 Task: Find the driving distance from Las Vegas to Grand Canyon National Park.
Action: Mouse moved to (256, 77)
Screenshot: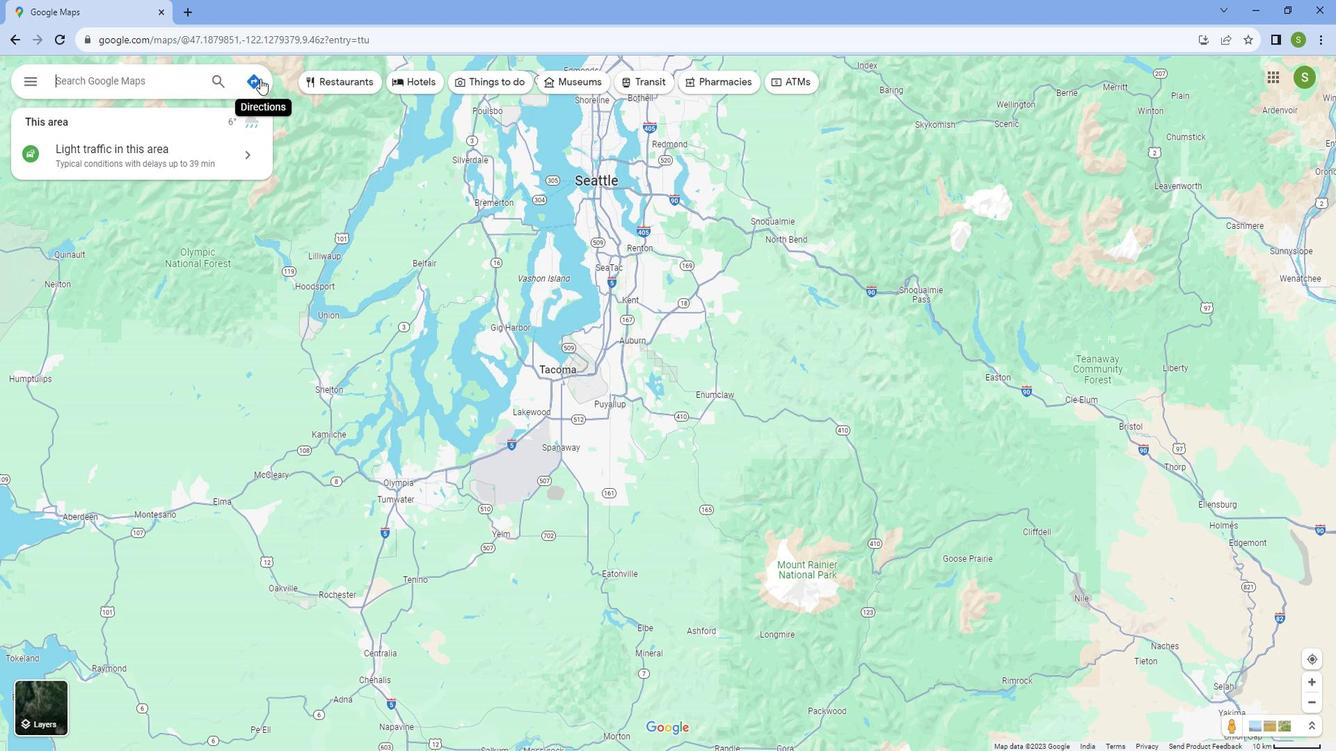 
Action: Mouse pressed left at (256, 77)
Screenshot: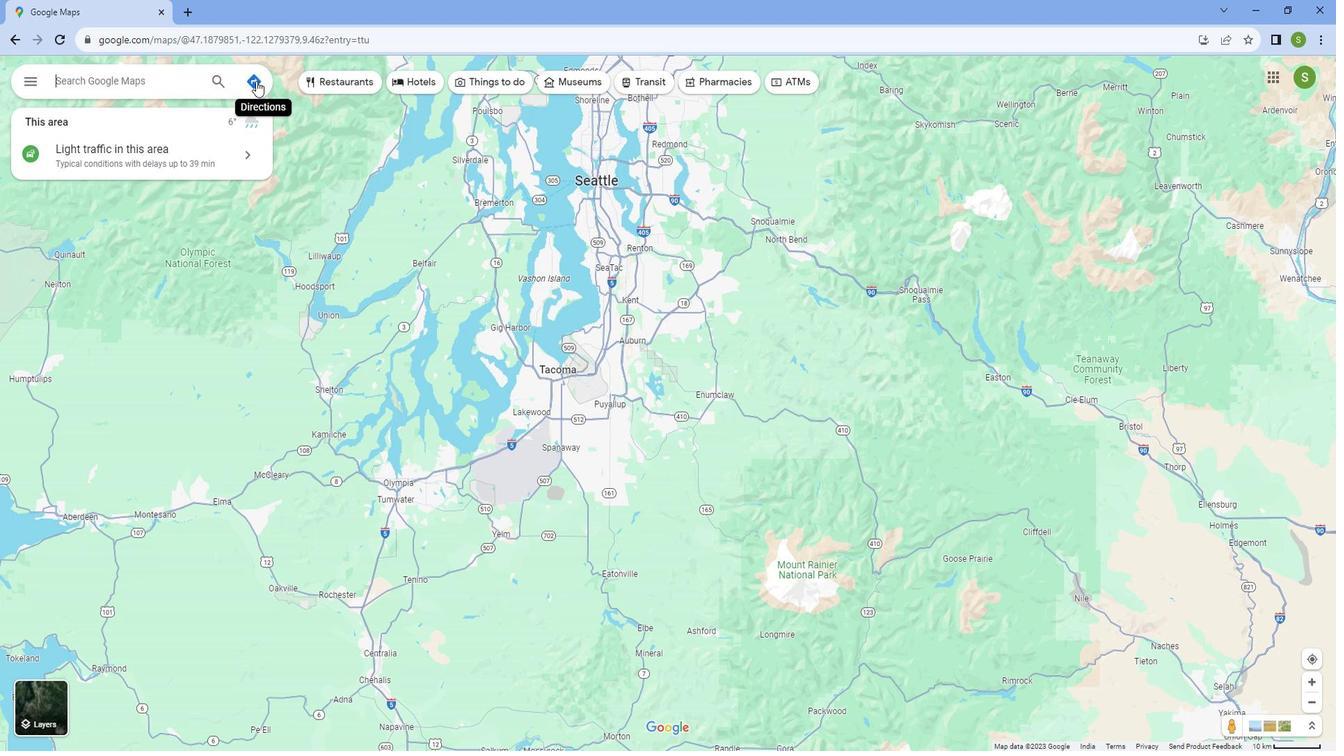 
Action: Mouse moved to (159, 117)
Screenshot: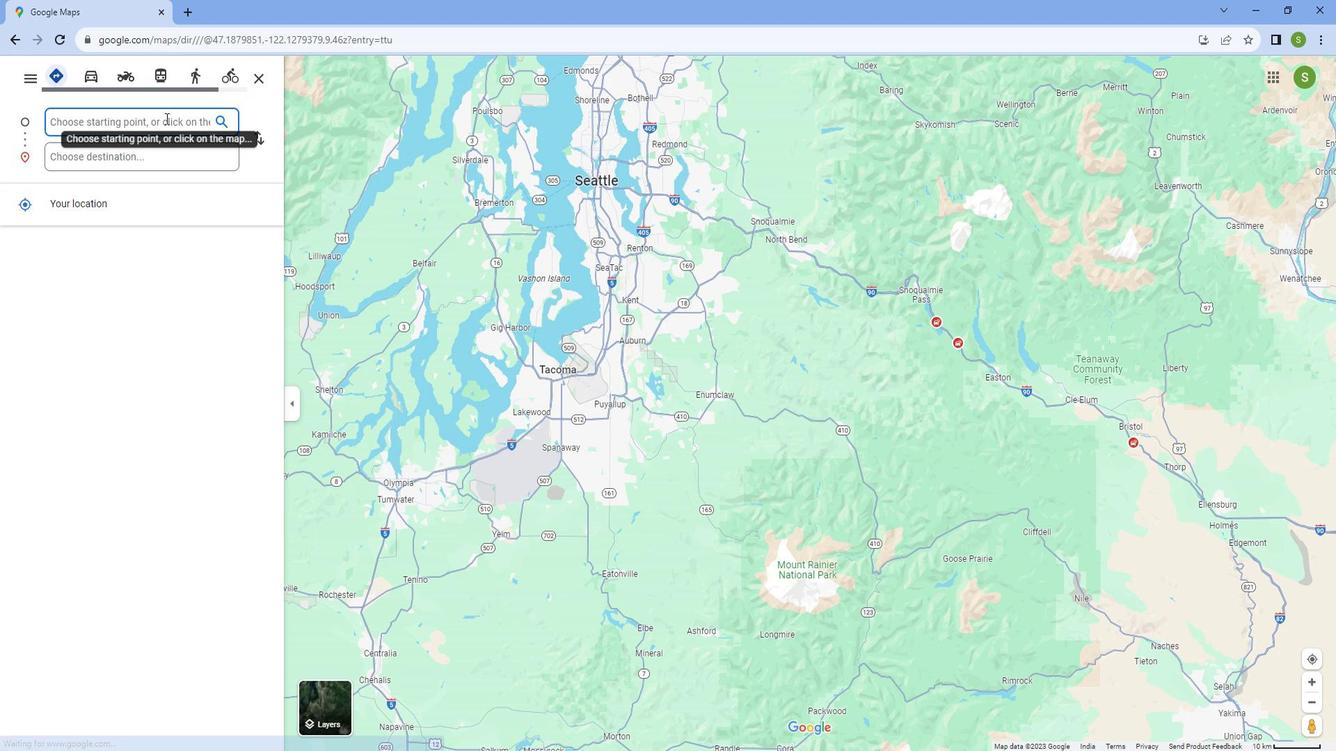 
Action: Mouse pressed left at (159, 117)
Screenshot: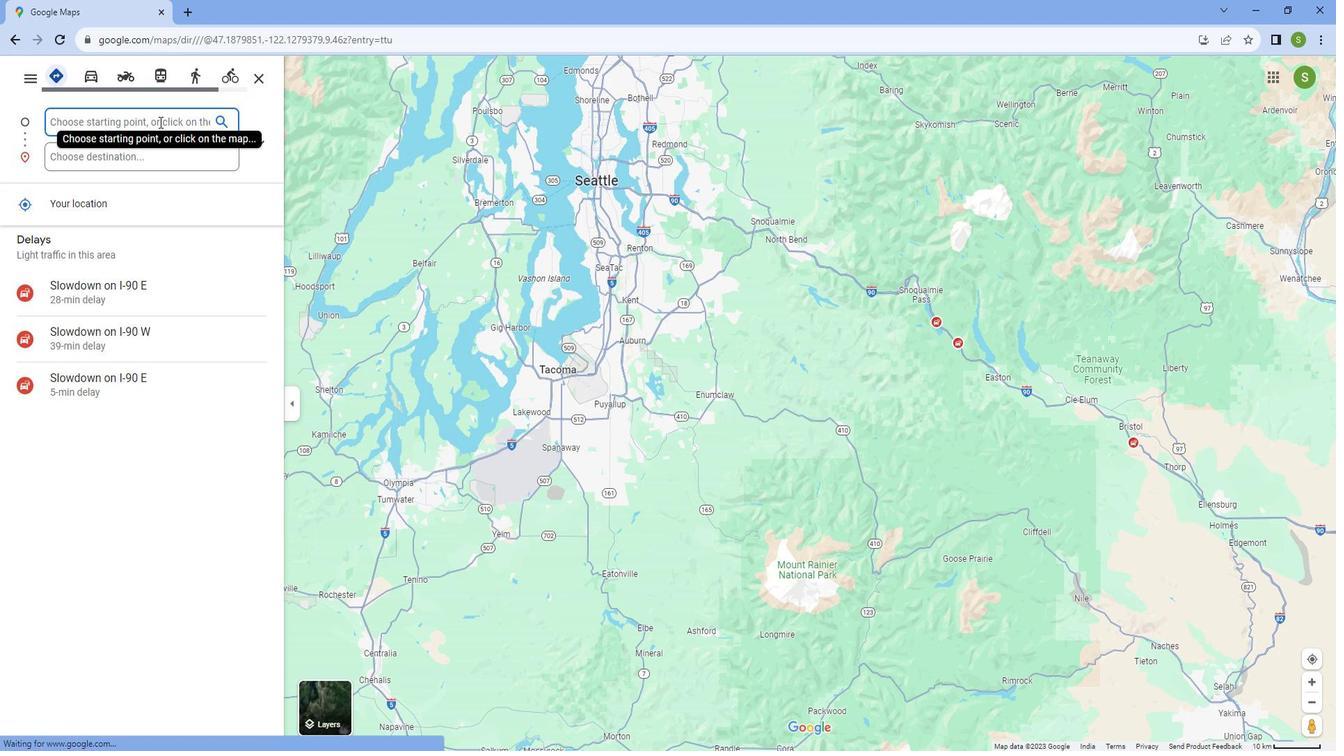 
Action: Mouse moved to (157, 117)
Screenshot: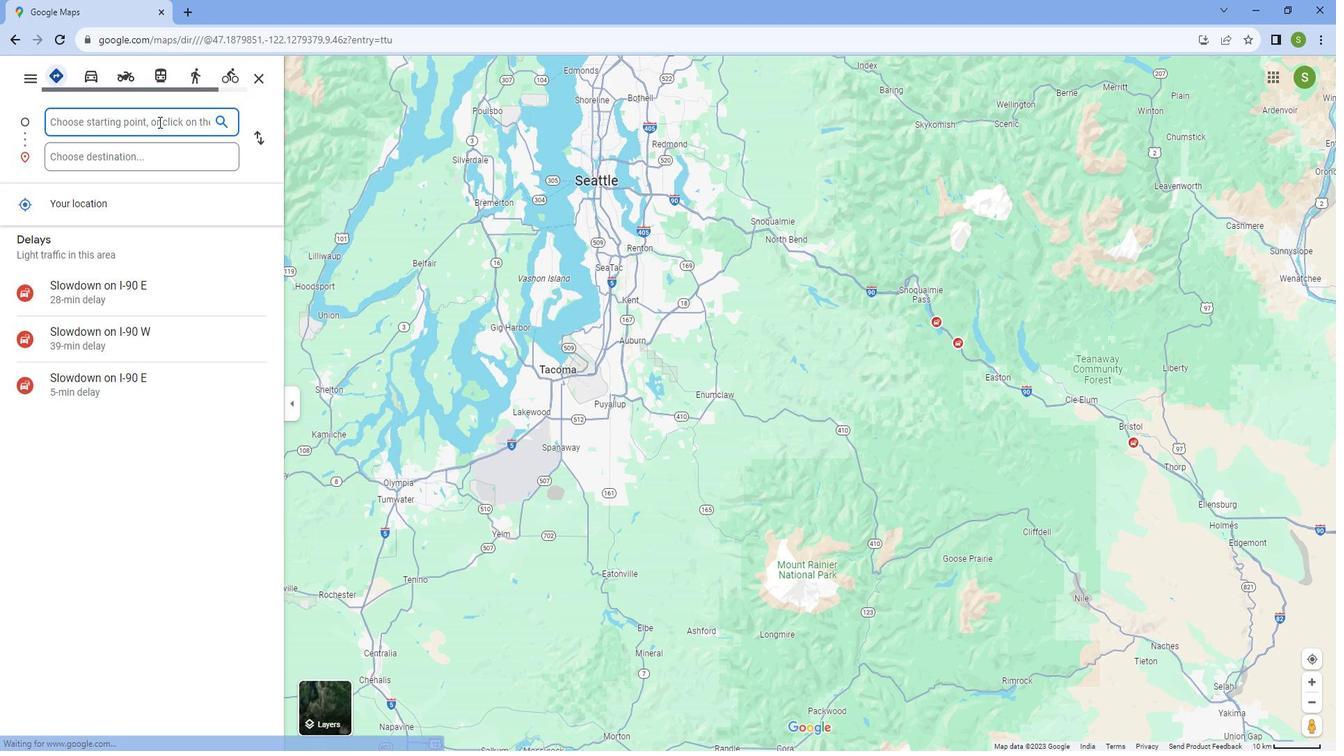 
Action: Key pressed <Key.caps_lock>L<Key.caps_lock>as<Key.space><Key.caps_lock>V<Key.caps_lock>egas
Screenshot: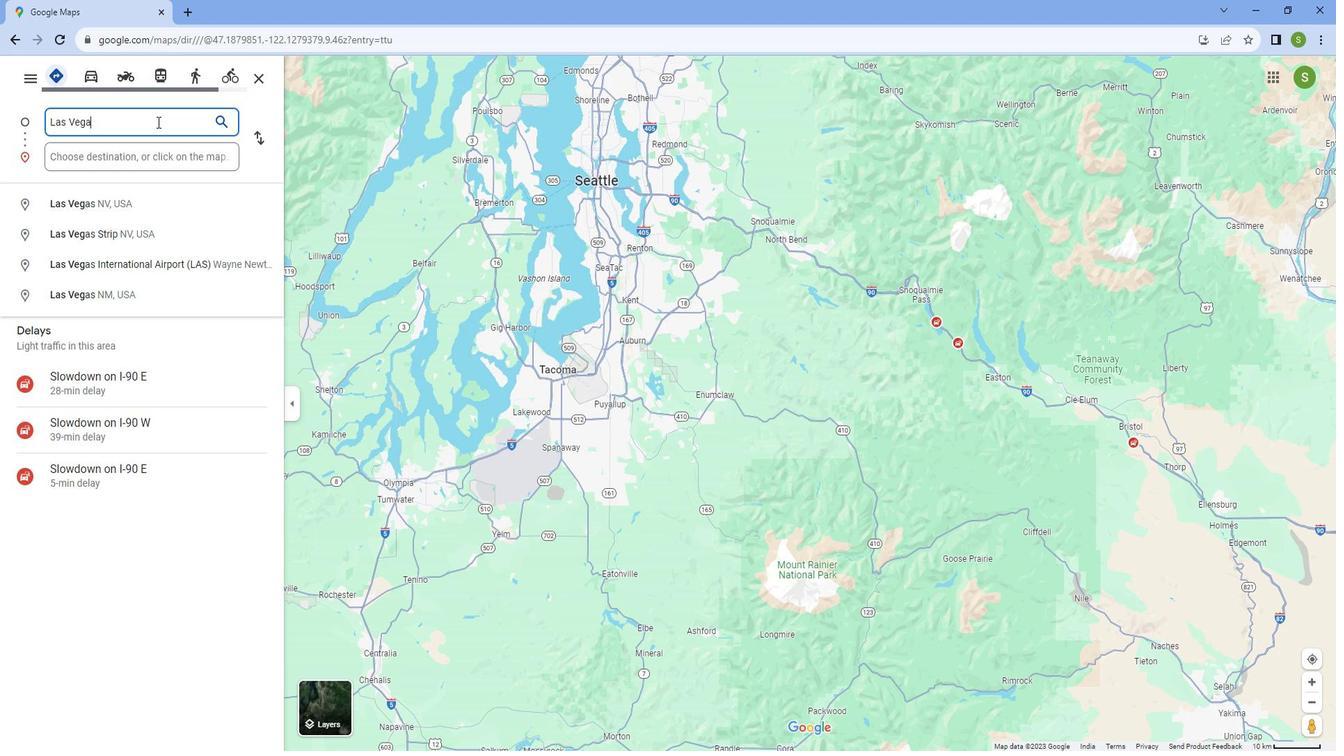 
Action: Mouse moved to (124, 191)
Screenshot: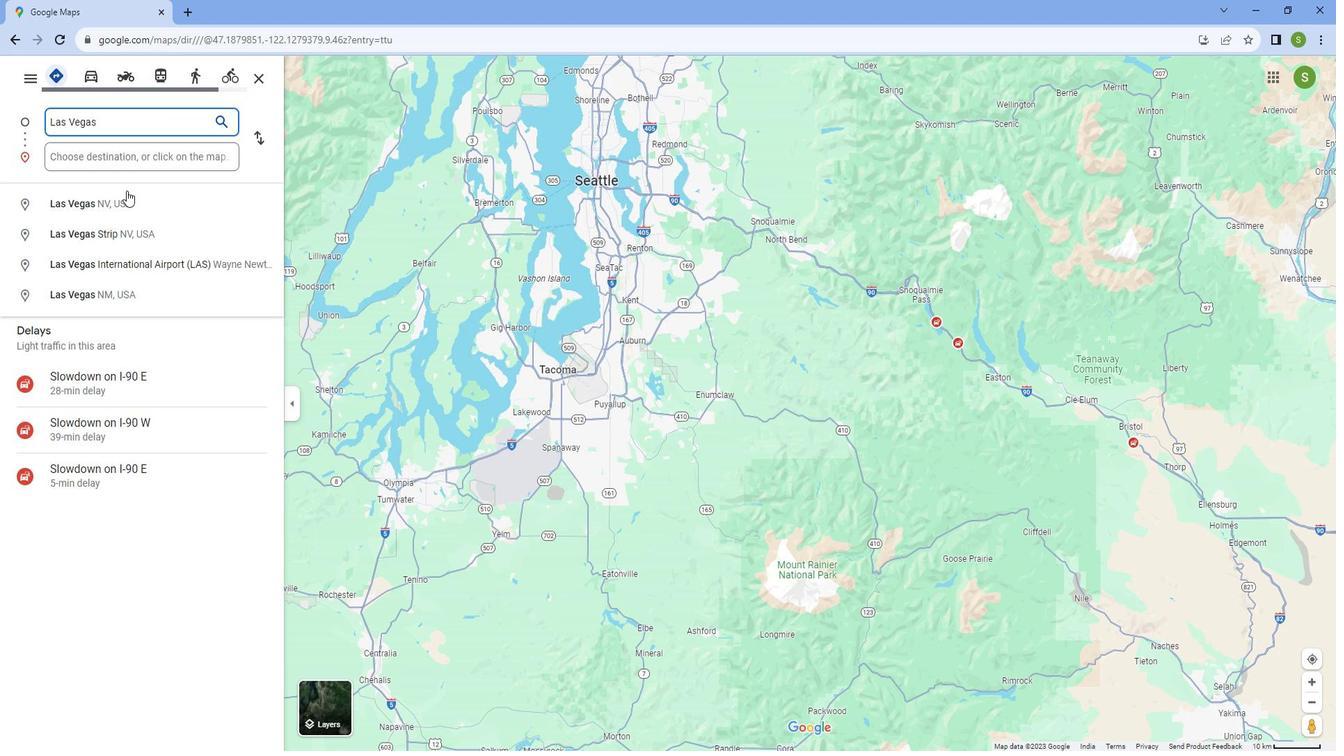 
Action: Mouse pressed left at (124, 191)
Screenshot: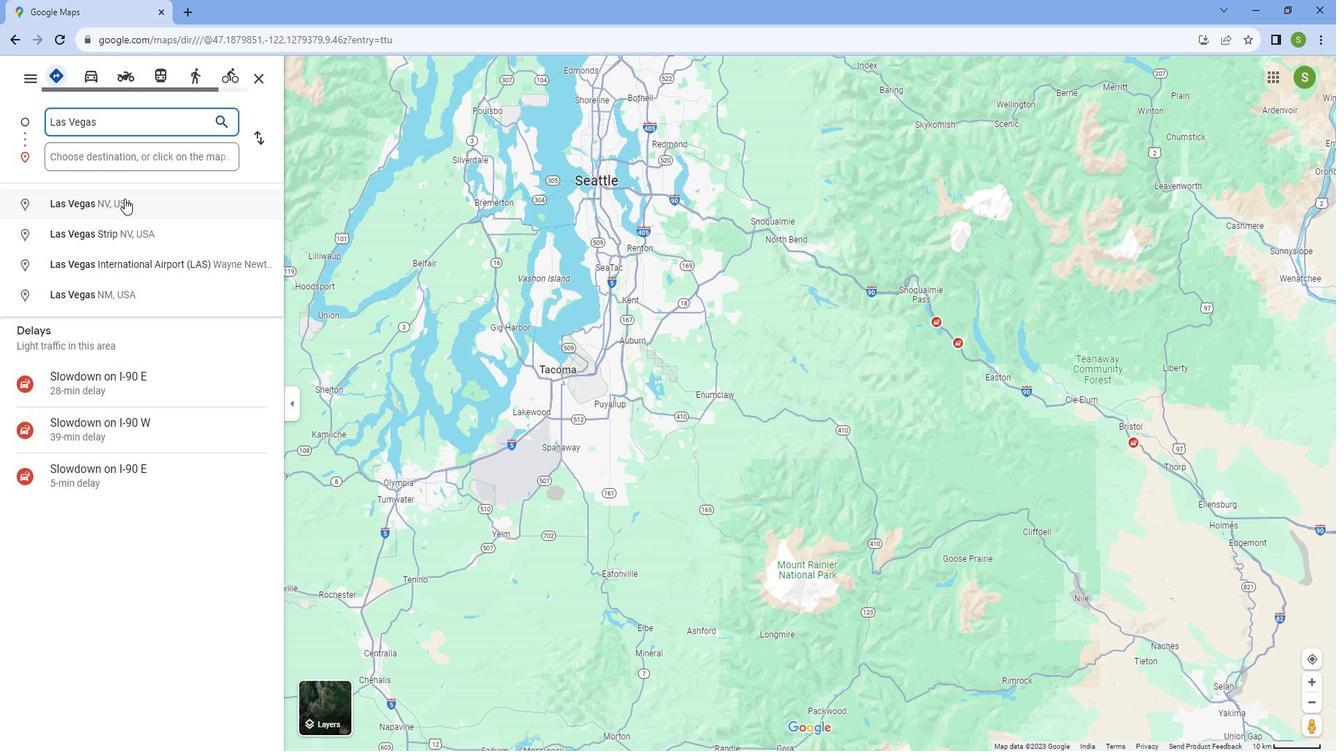 
Action: Mouse moved to (162, 148)
Screenshot: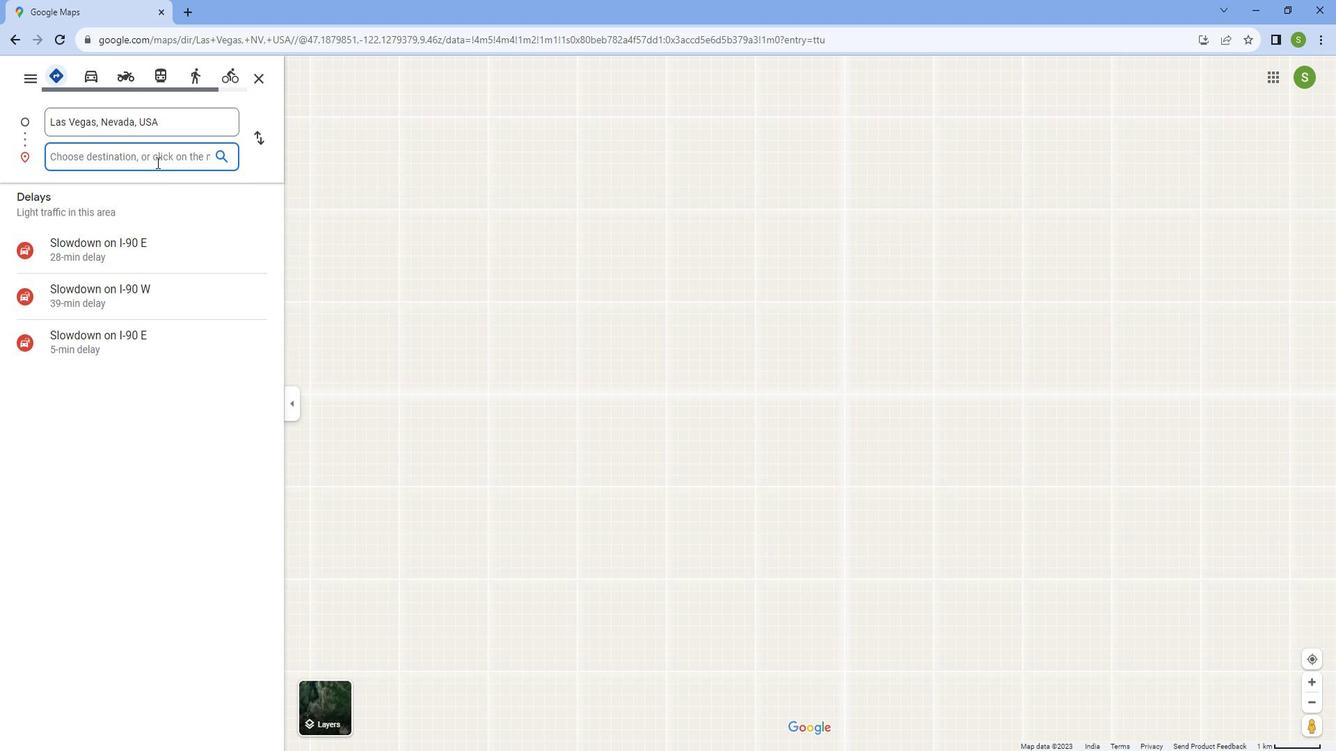 
Action: Mouse pressed left at (162, 148)
Screenshot: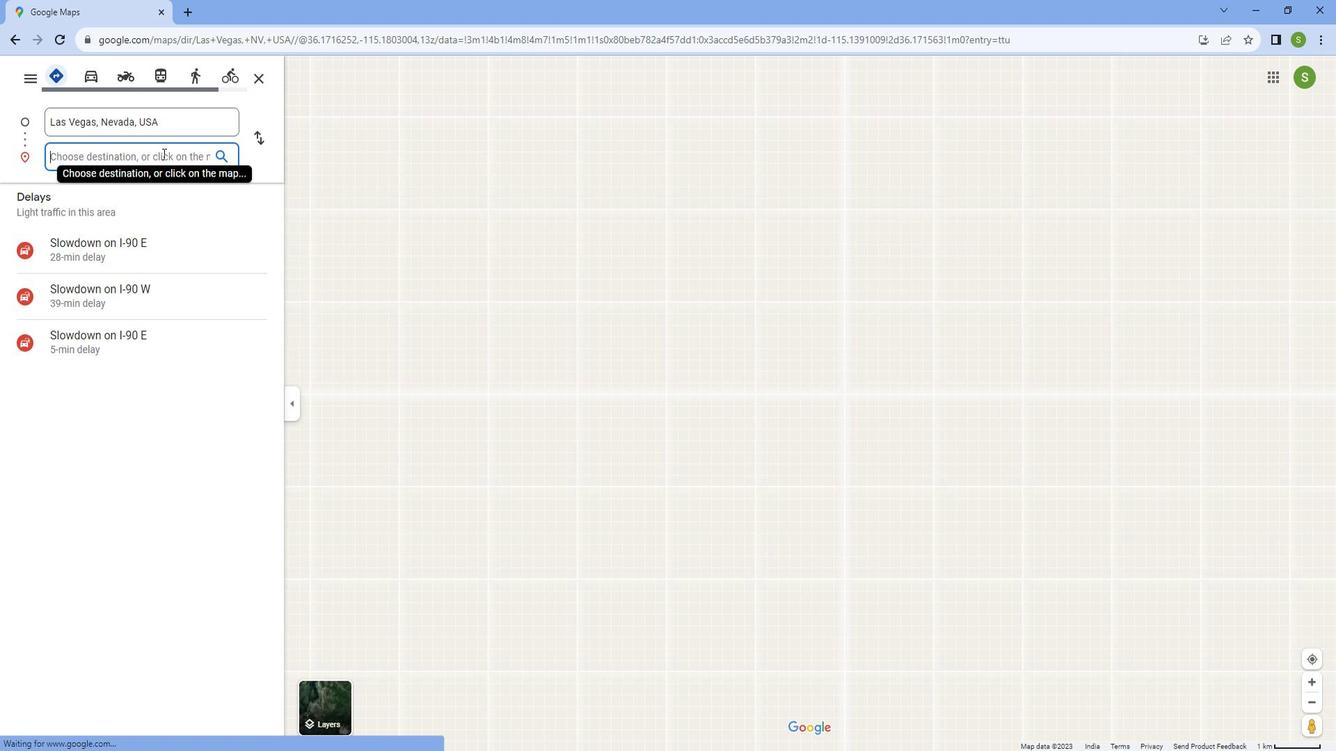 
Action: Key pressed <Key.caps_lock>G<Key.caps_lock>rand<Key.space><Key.caps_lock>C<Key.caps_lock>anyon<Key.space><Key.caps_lock>N<Key.caps_lock>ational<Key.space><Key.caps_lock>P<Key.caps_lock>ark
Screenshot: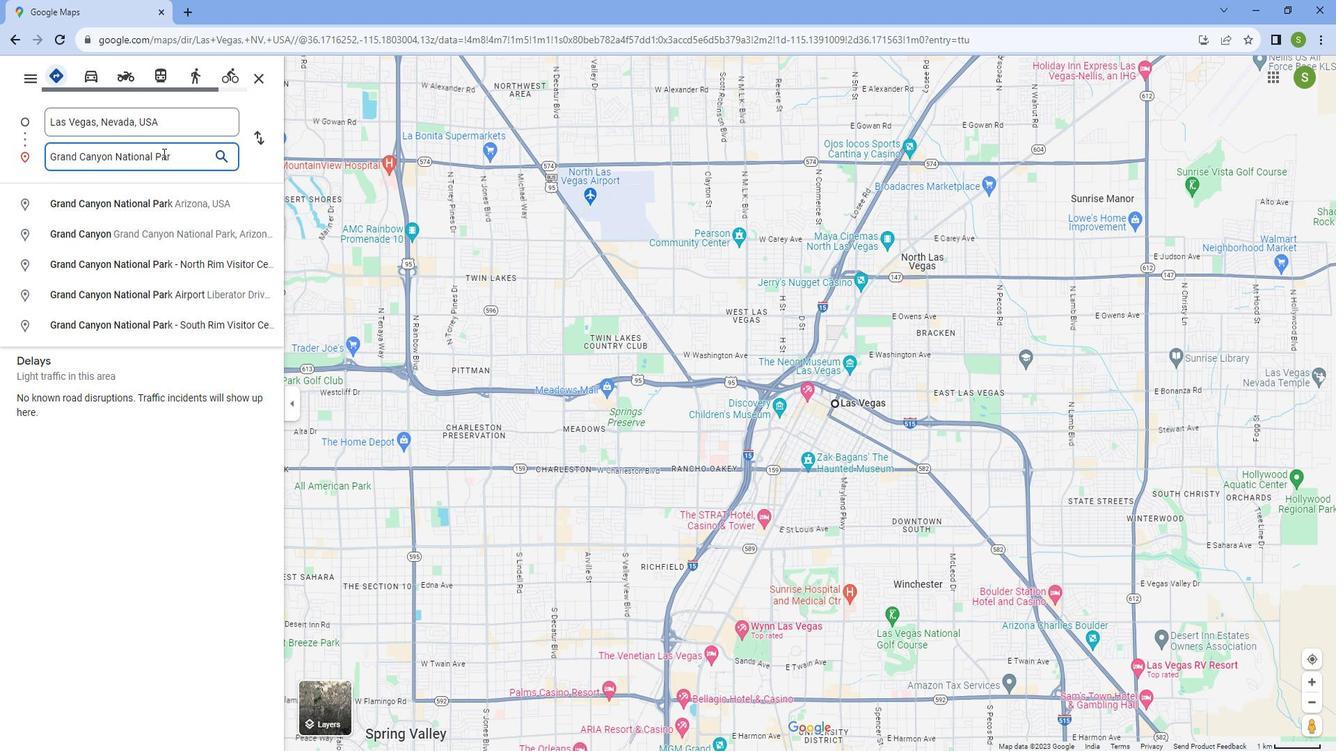 
Action: Mouse moved to (213, 196)
Screenshot: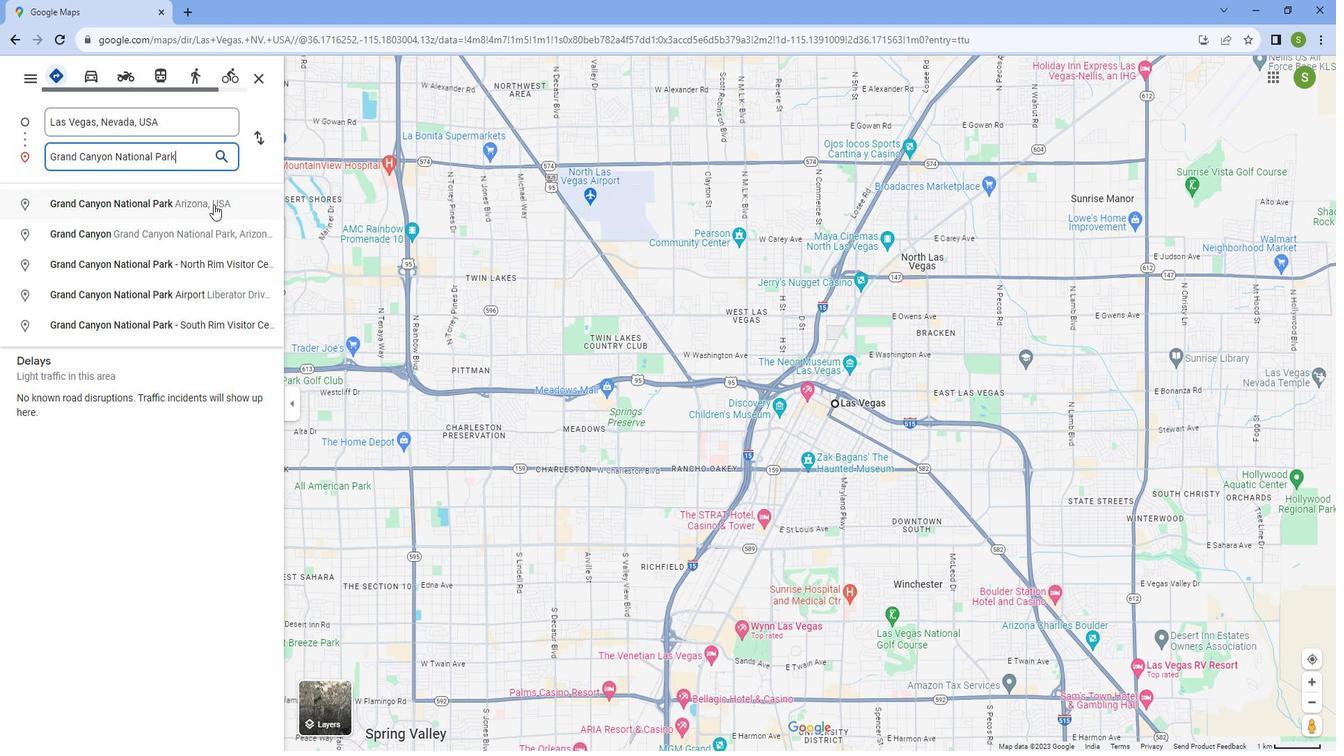 
Action: Mouse pressed left at (213, 196)
Screenshot: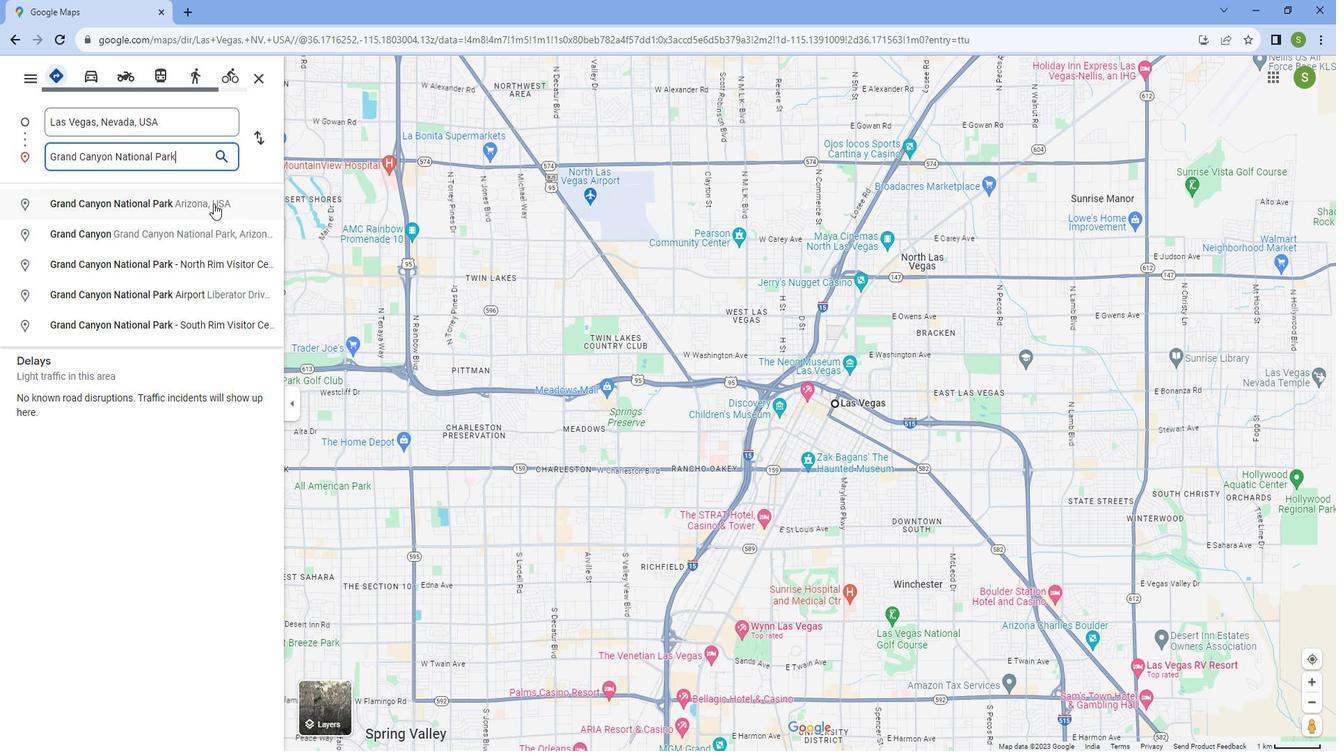 
Action: Mouse moved to (134, 261)
Screenshot: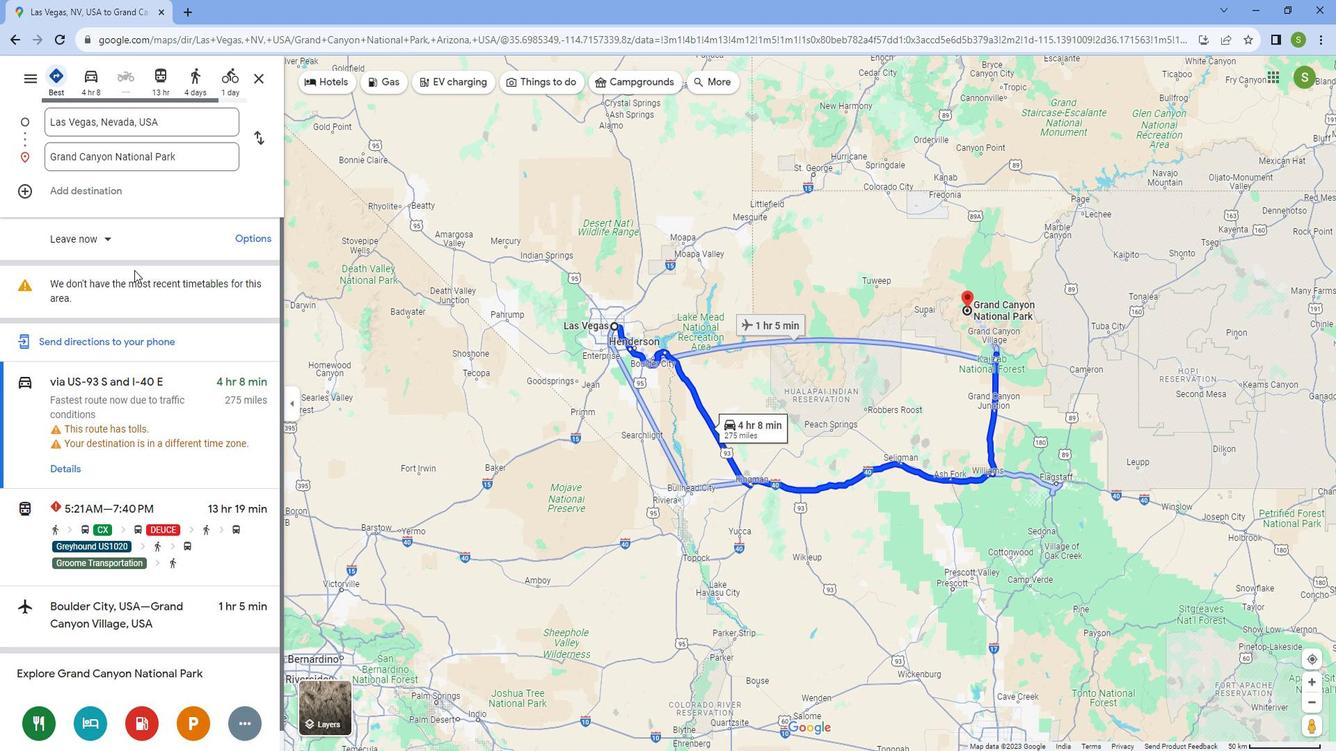 
Action: Mouse scrolled (134, 261) with delta (0, 0)
Screenshot: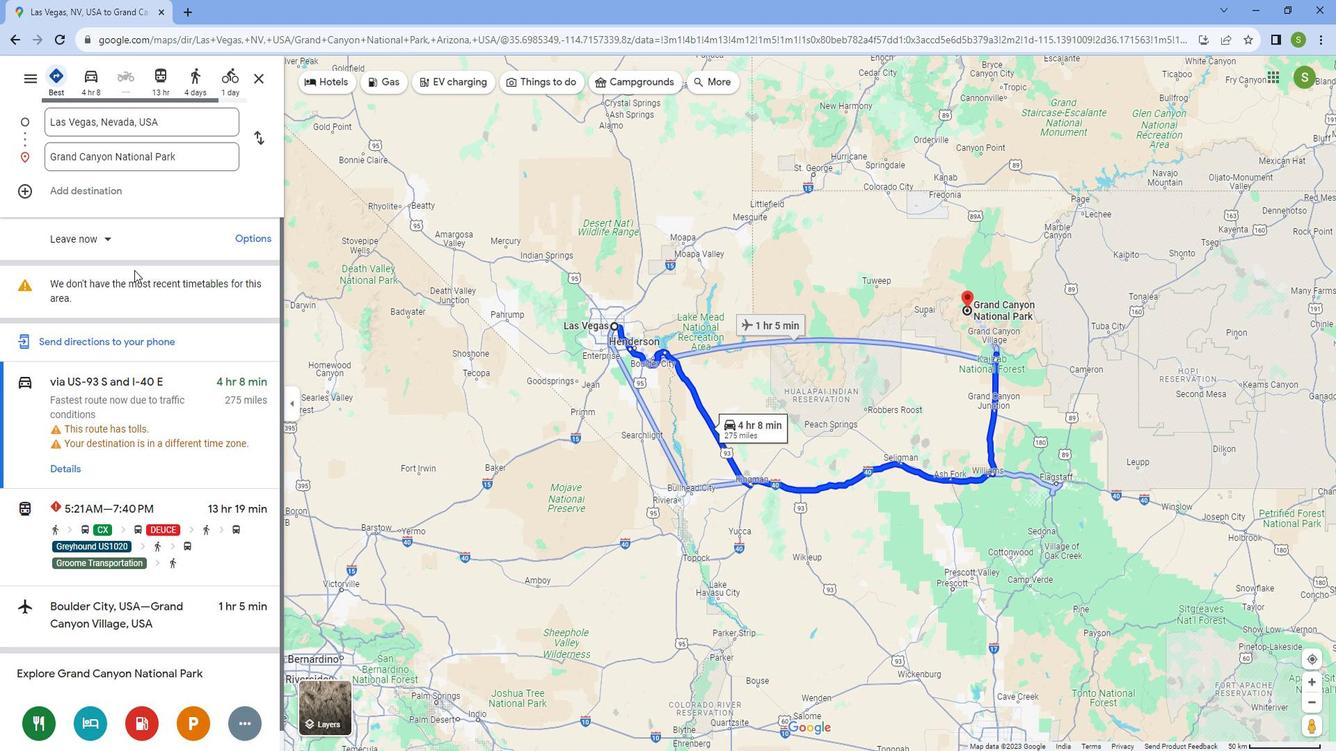 
Action: Mouse moved to (132, 270)
Screenshot: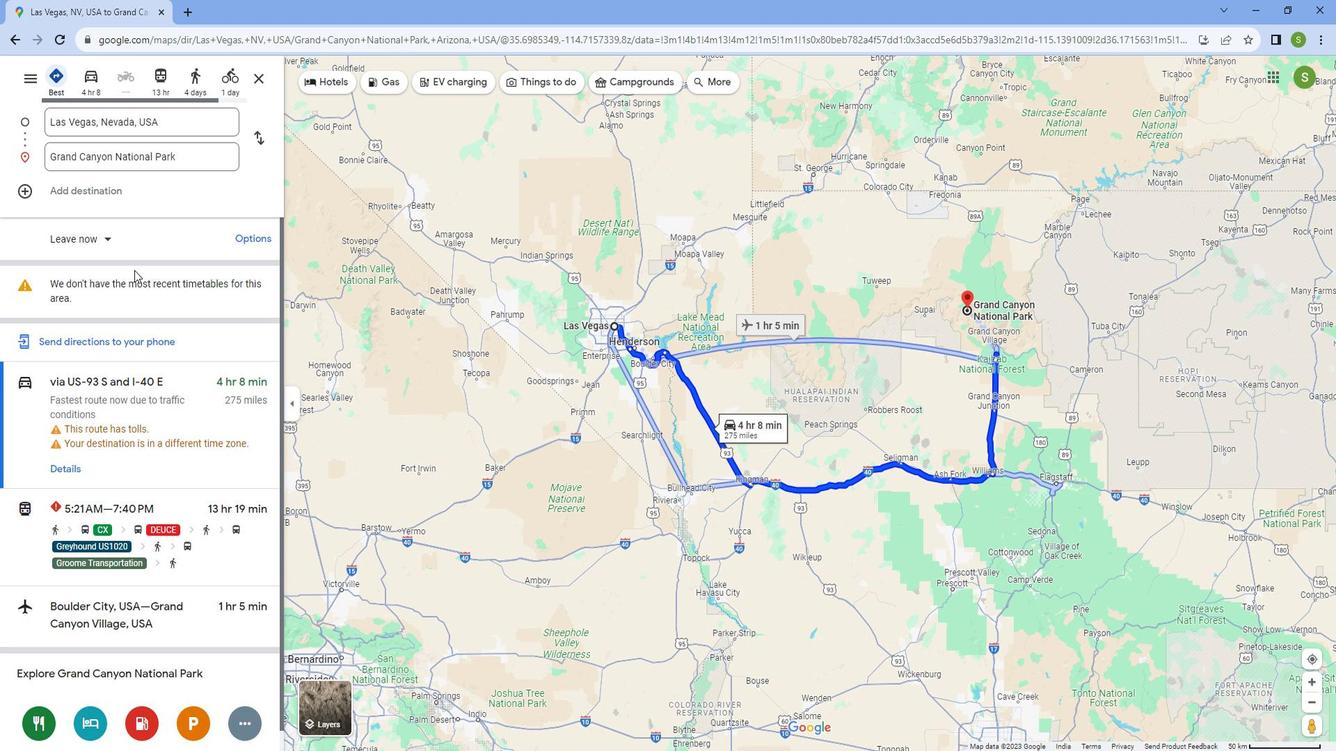 
Action: Mouse scrolled (132, 269) with delta (0, 0)
Screenshot: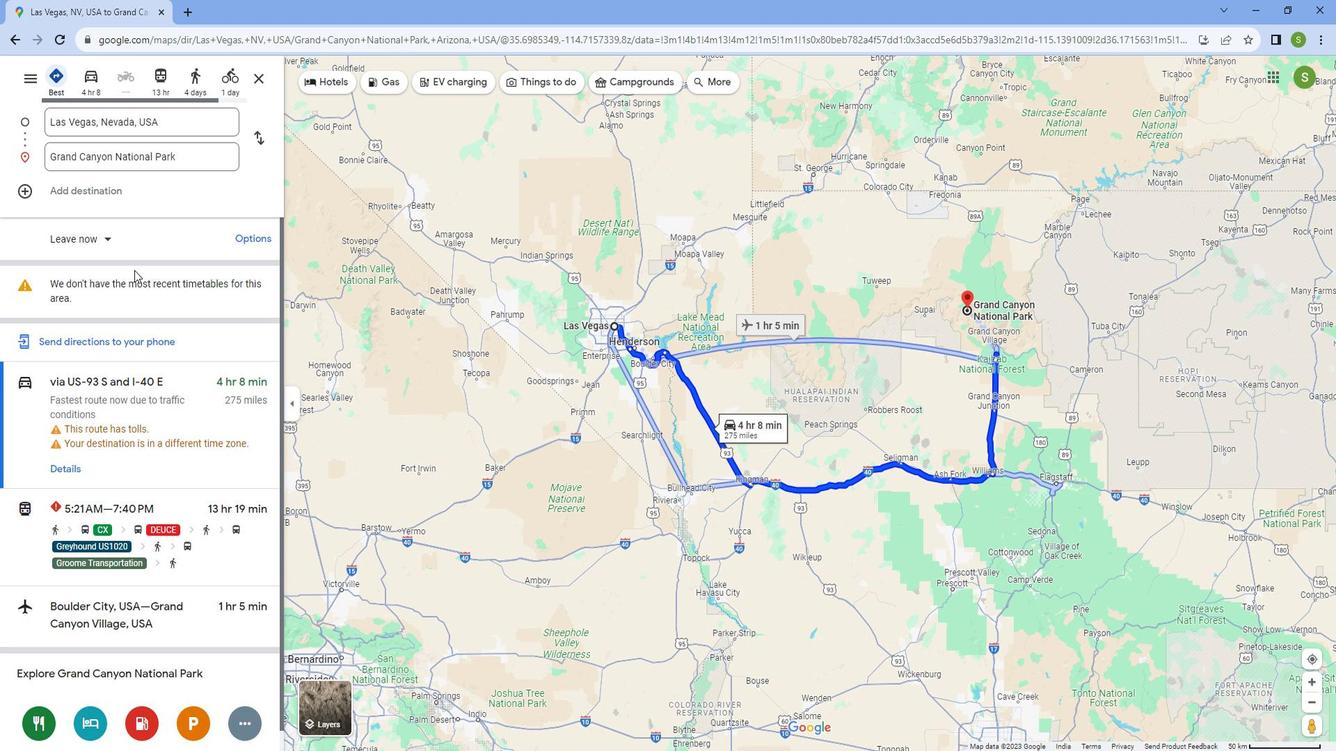 
Action: Mouse moved to (87, 361)
Screenshot: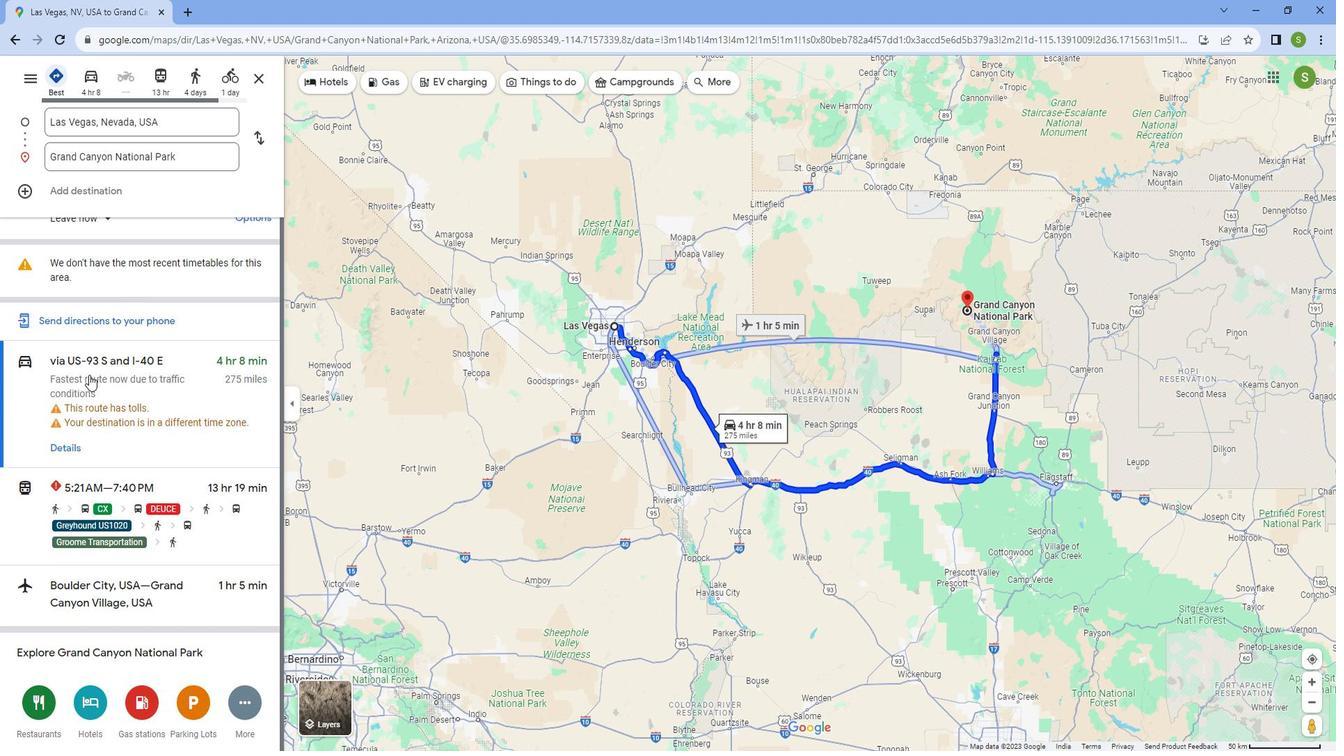 
Action: Mouse scrolled (87, 362) with delta (0, 0)
Screenshot: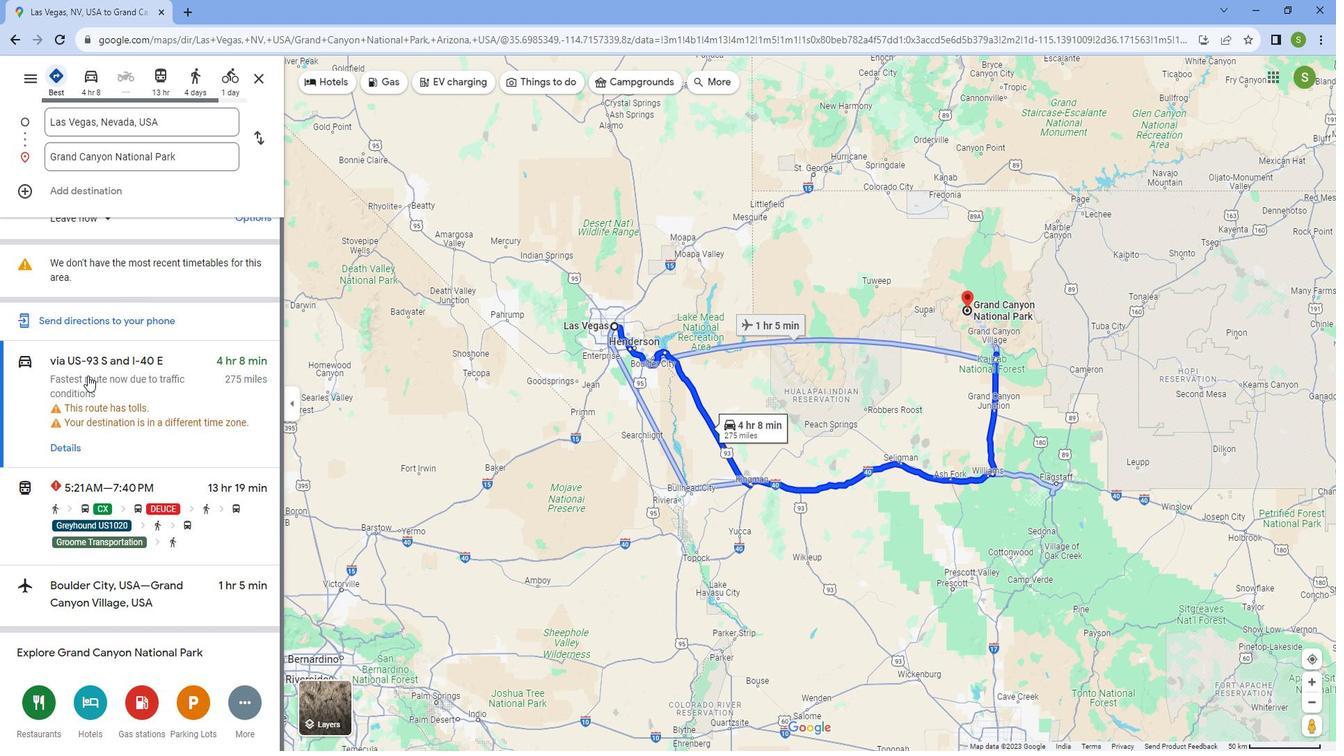 
Action: Mouse scrolled (87, 362) with delta (0, 0)
Screenshot: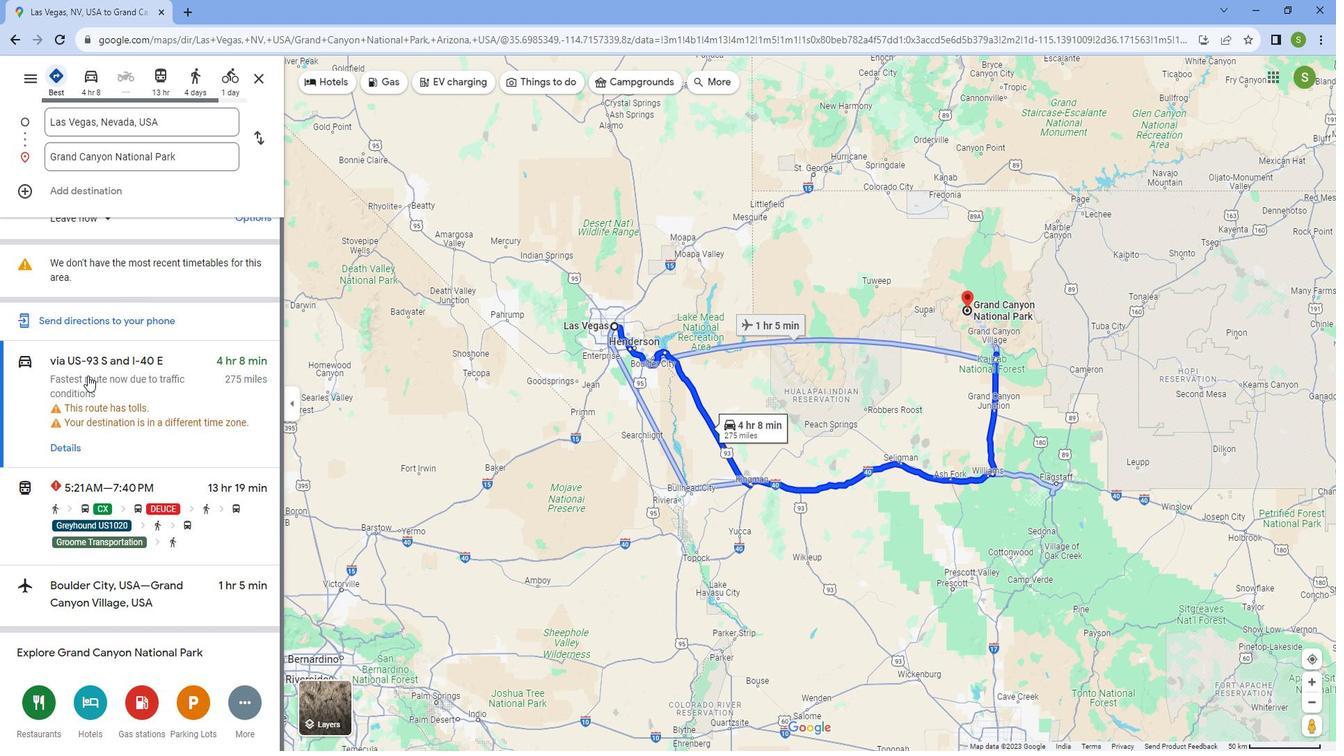 
Action: Mouse moved to (97, 97)
Screenshot: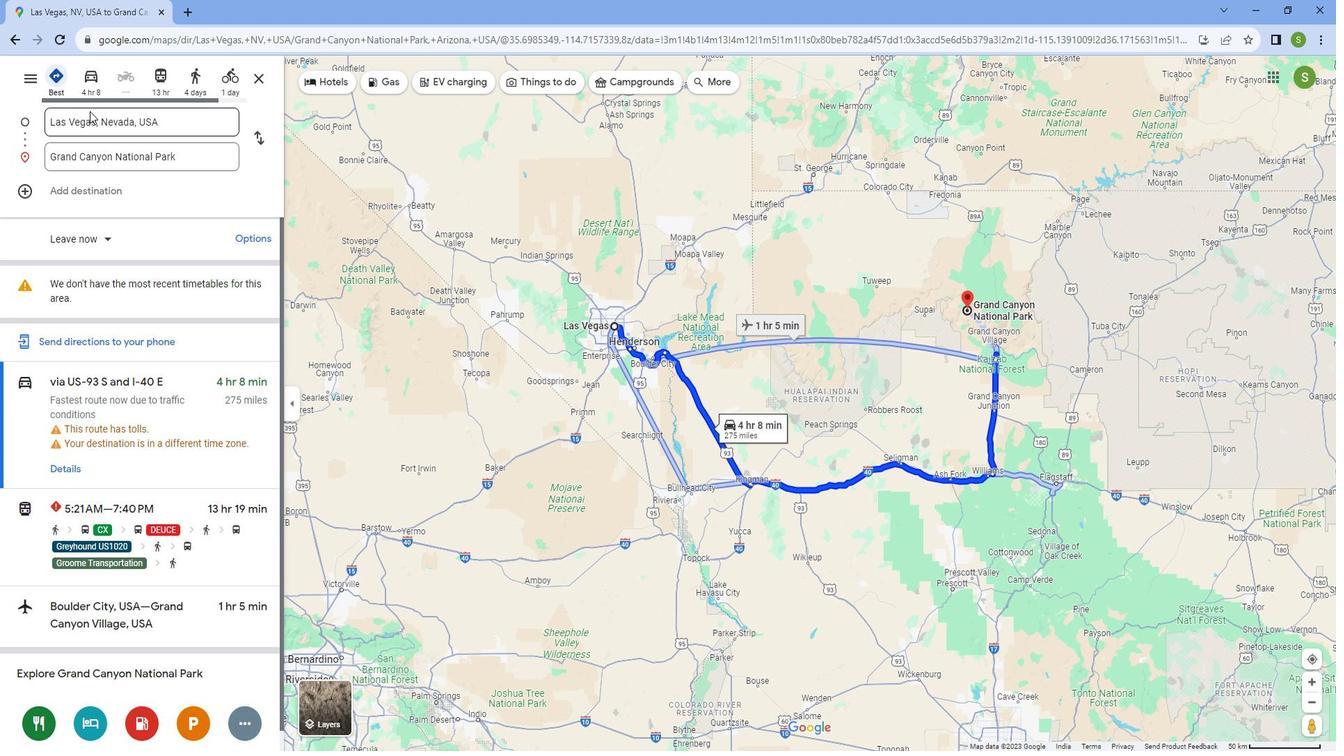 
Action: Mouse pressed left at (97, 97)
Screenshot: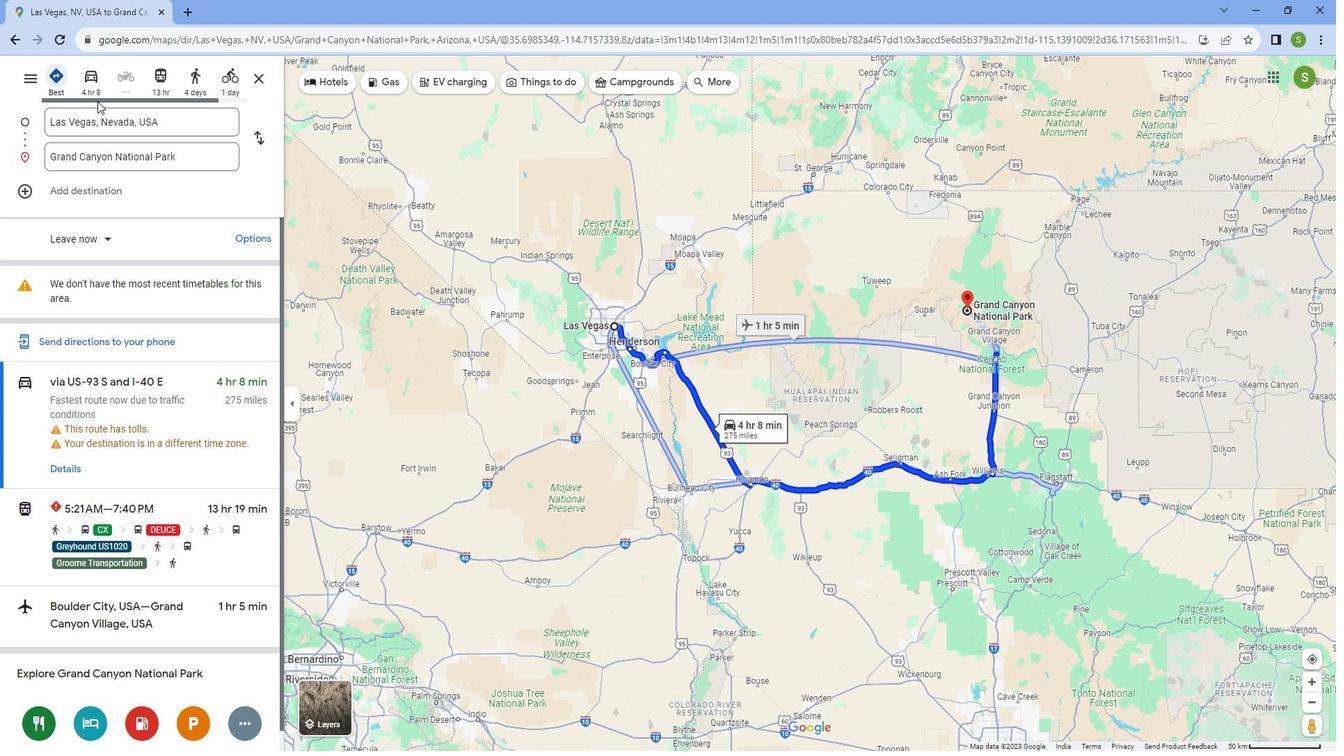 
Action: Mouse moved to (98, 90)
Screenshot: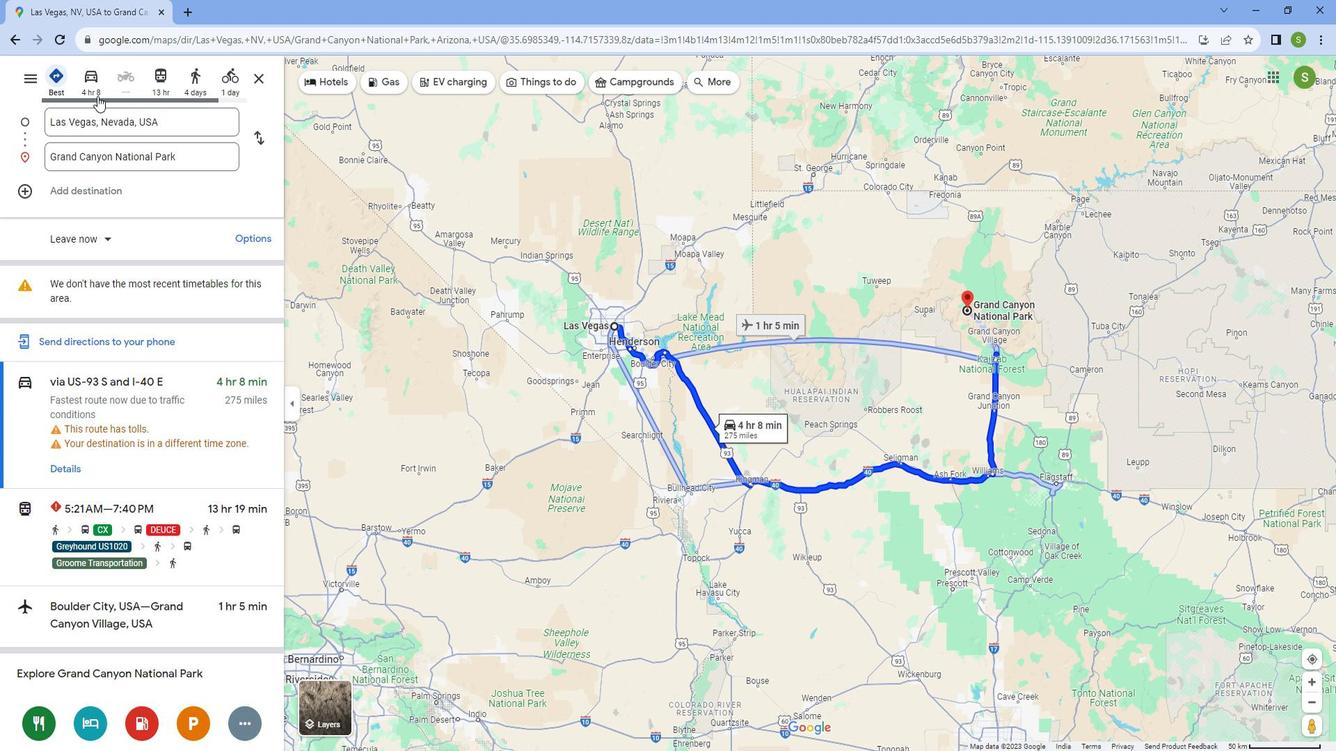 
Action: Mouse pressed left at (98, 90)
Screenshot: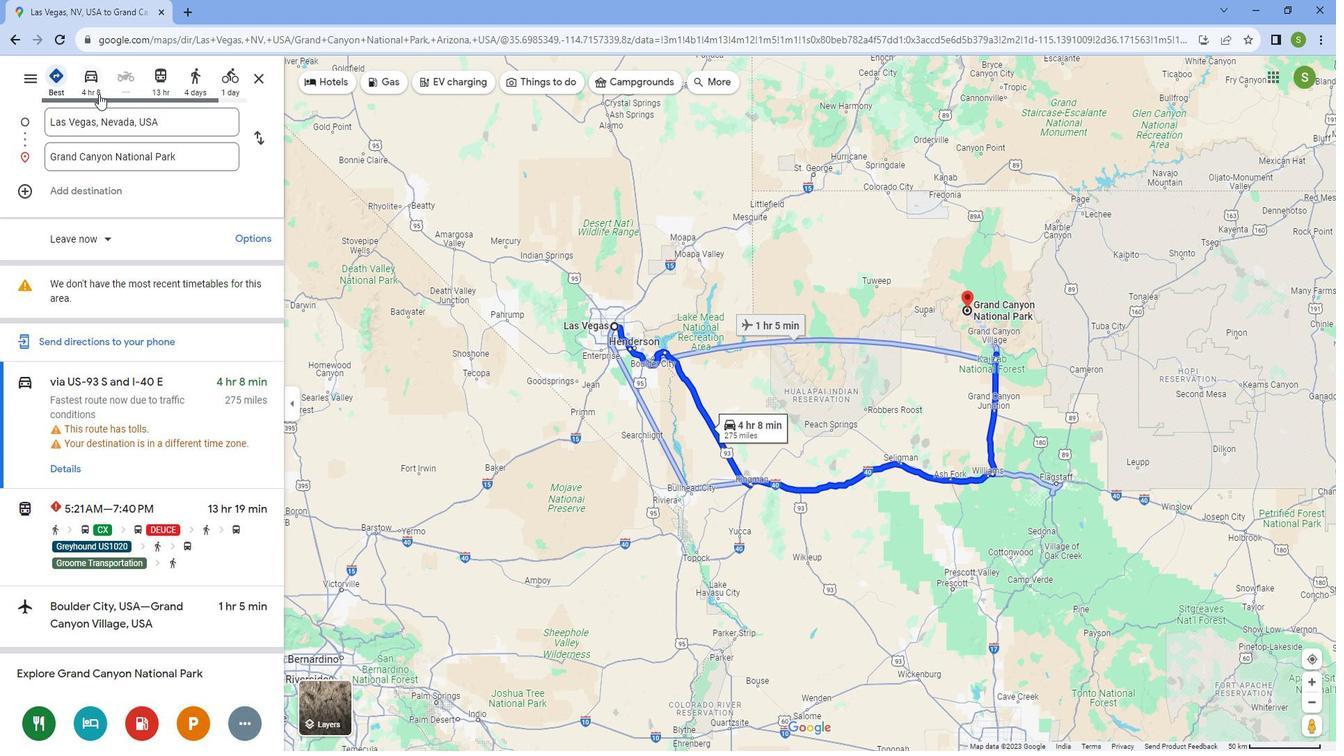 
Action: Mouse moved to (75, 404)
Screenshot: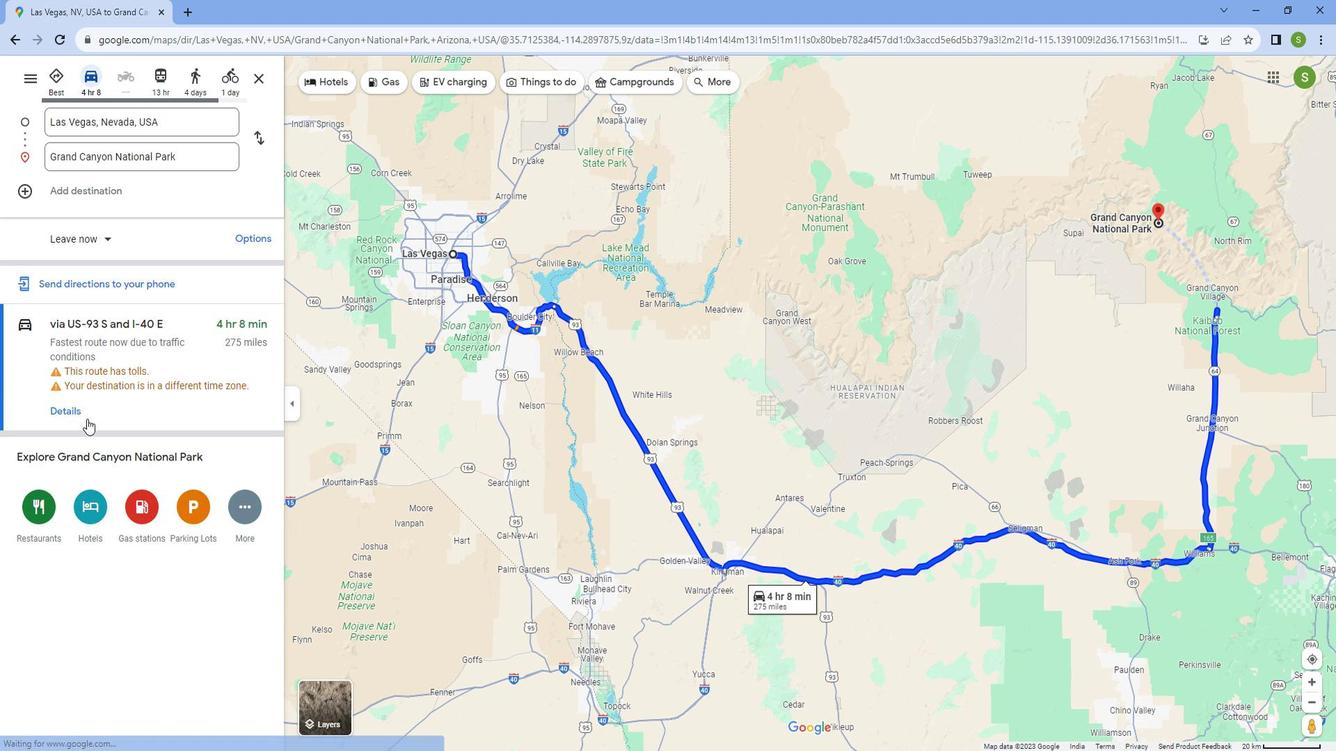 
Action: Mouse pressed left at (75, 404)
Screenshot: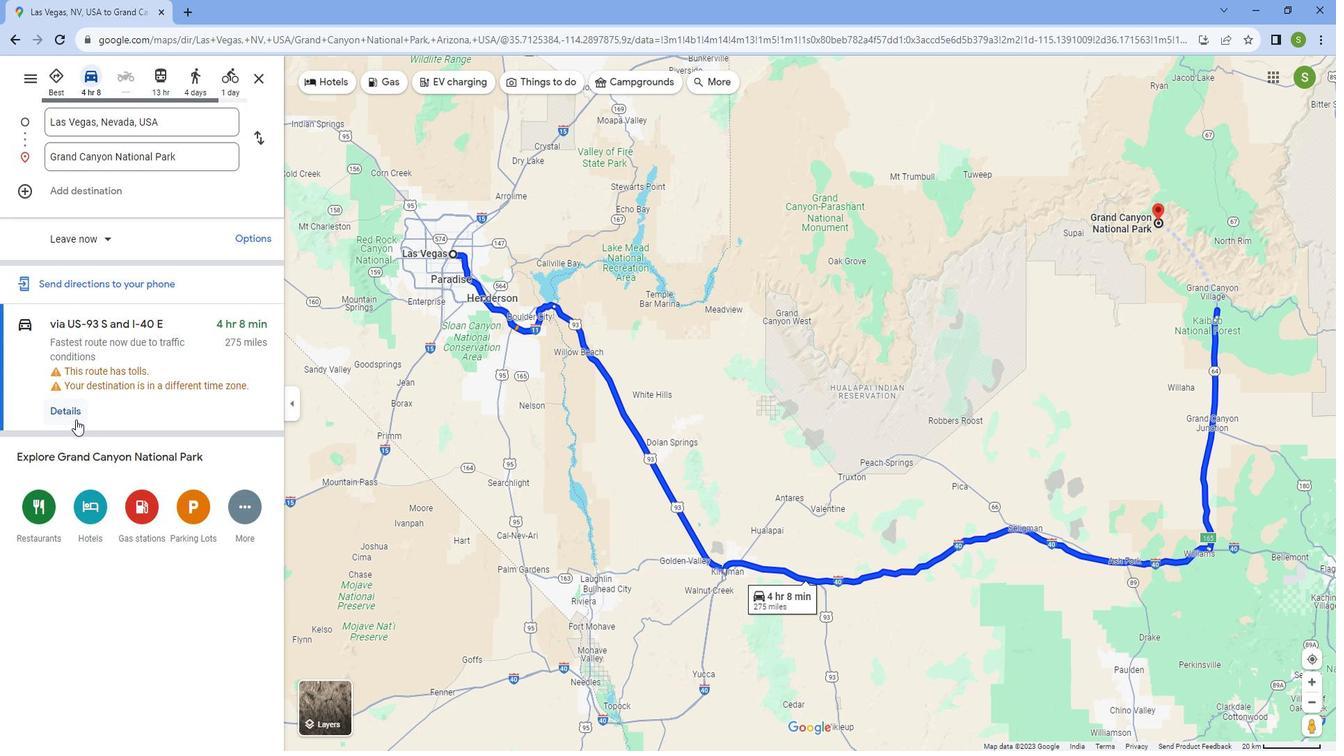 
Action: Mouse moved to (803, 384)
Screenshot: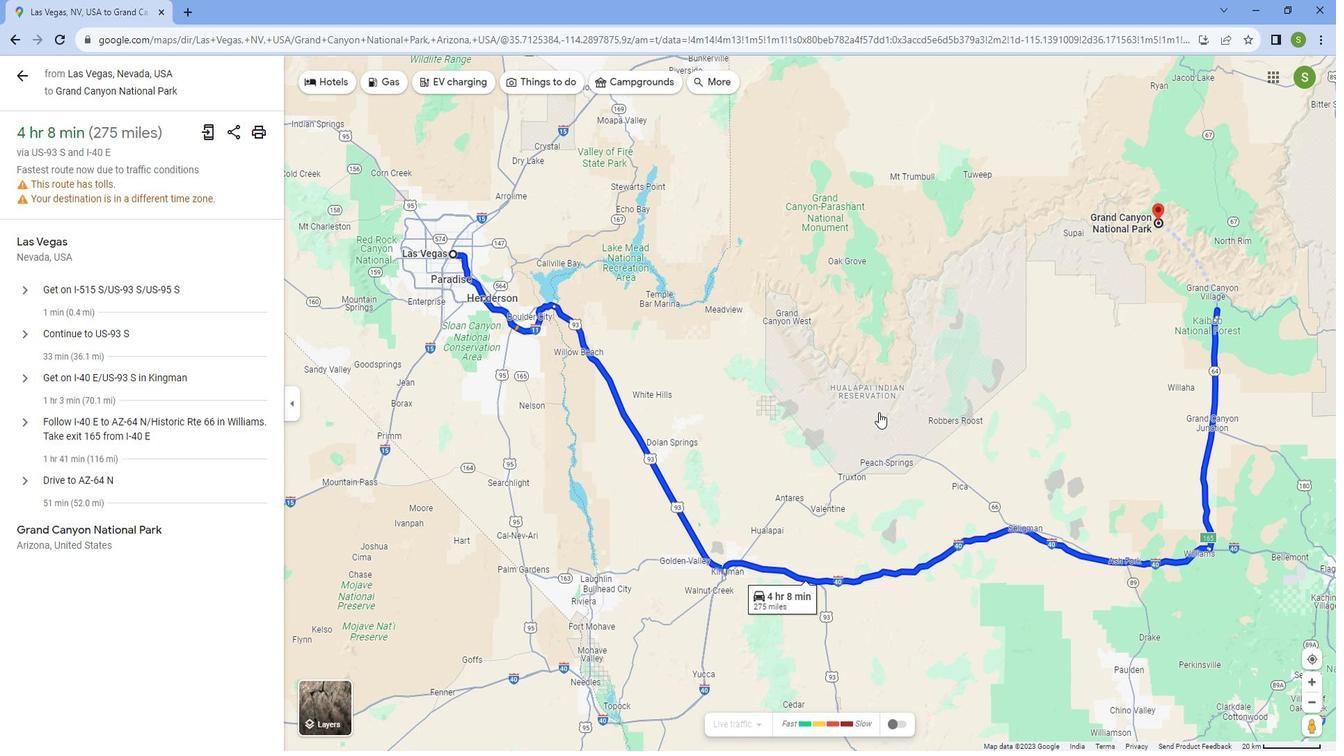 
Action: Mouse scrolled (803, 384) with delta (0, 0)
Screenshot: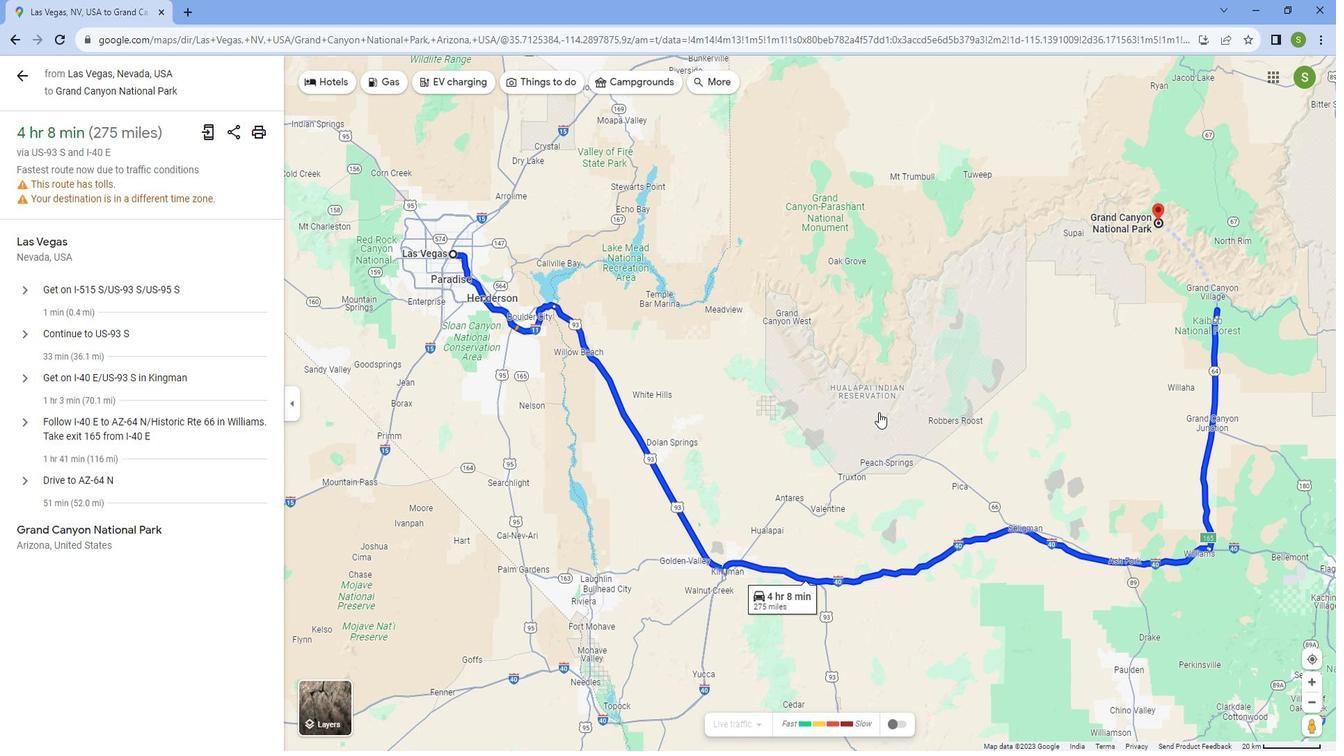 
Action: Mouse moved to (802, 384)
Screenshot: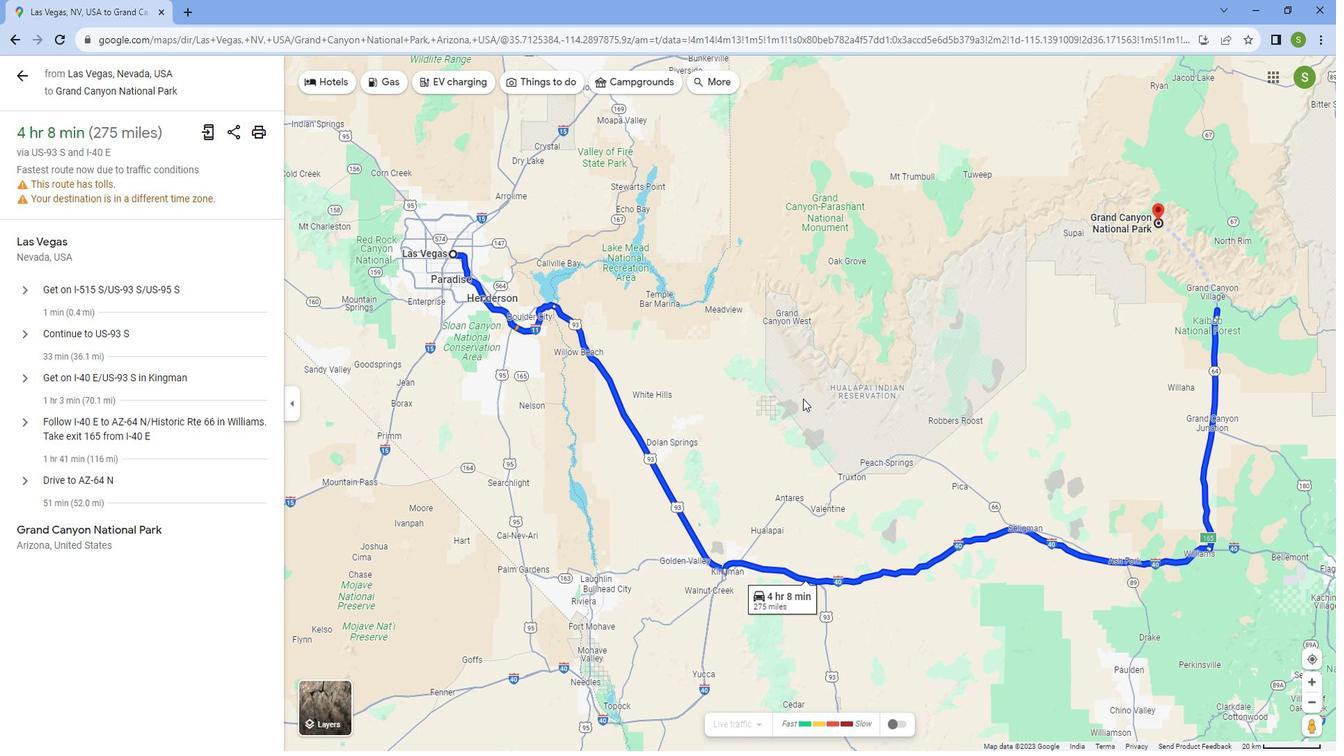 
Action: Mouse scrolled (802, 384) with delta (0, 0)
Screenshot: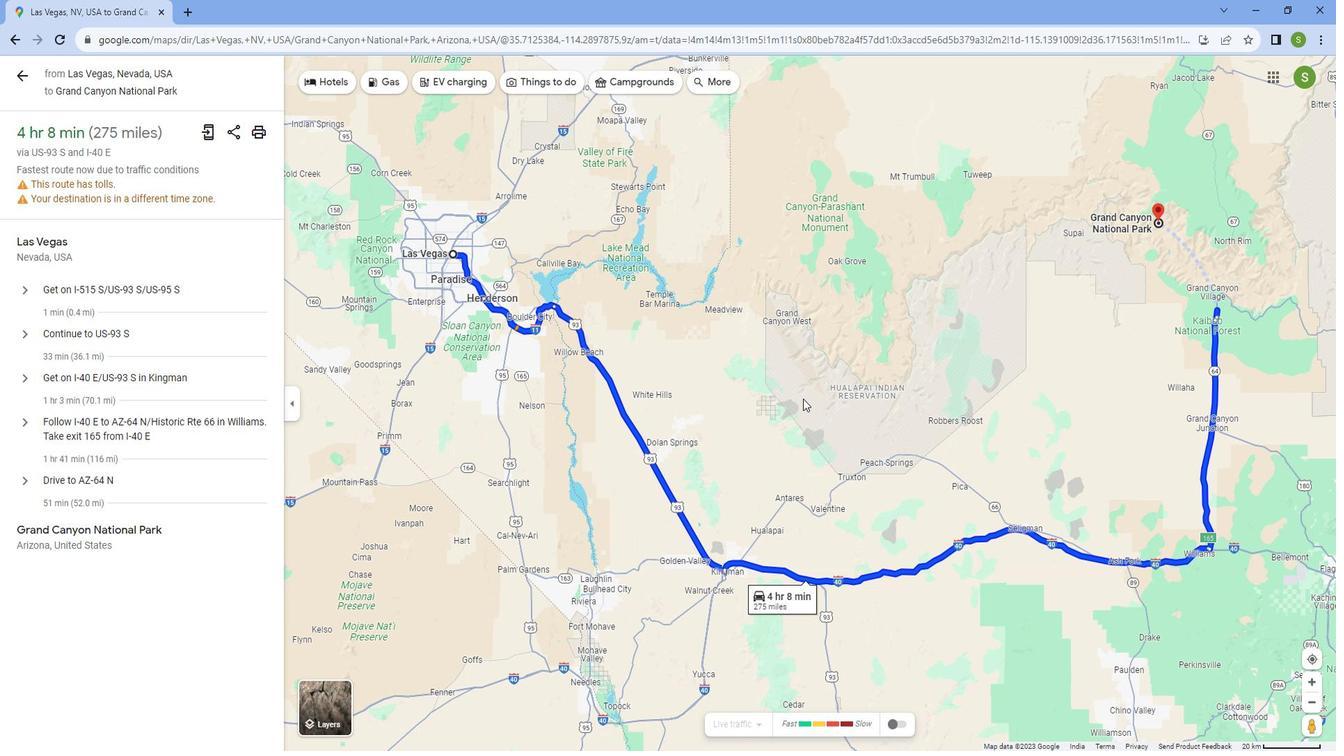 
Action: Mouse scrolled (802, 384) with delta (0, 0)
Screenshot: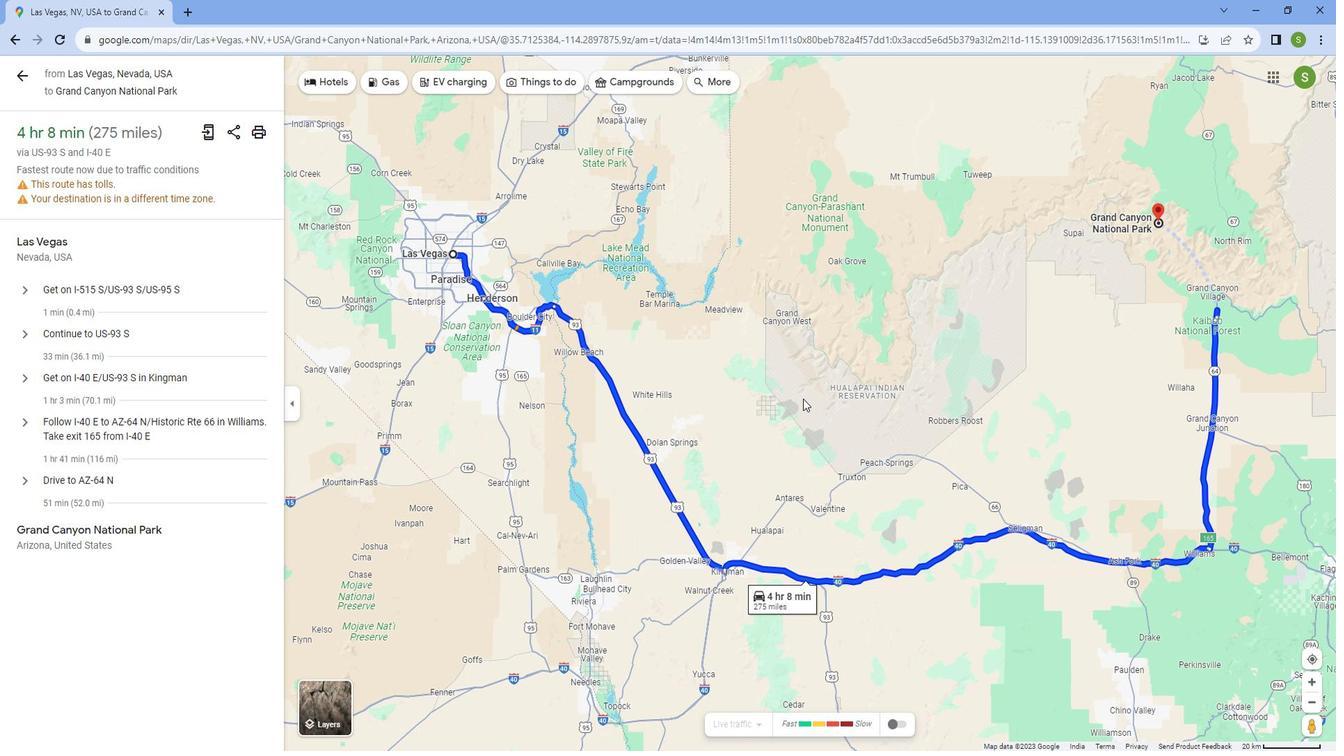 
Action: Mouse scrolled (802, 384) with delta (0, 0)
Screenshot: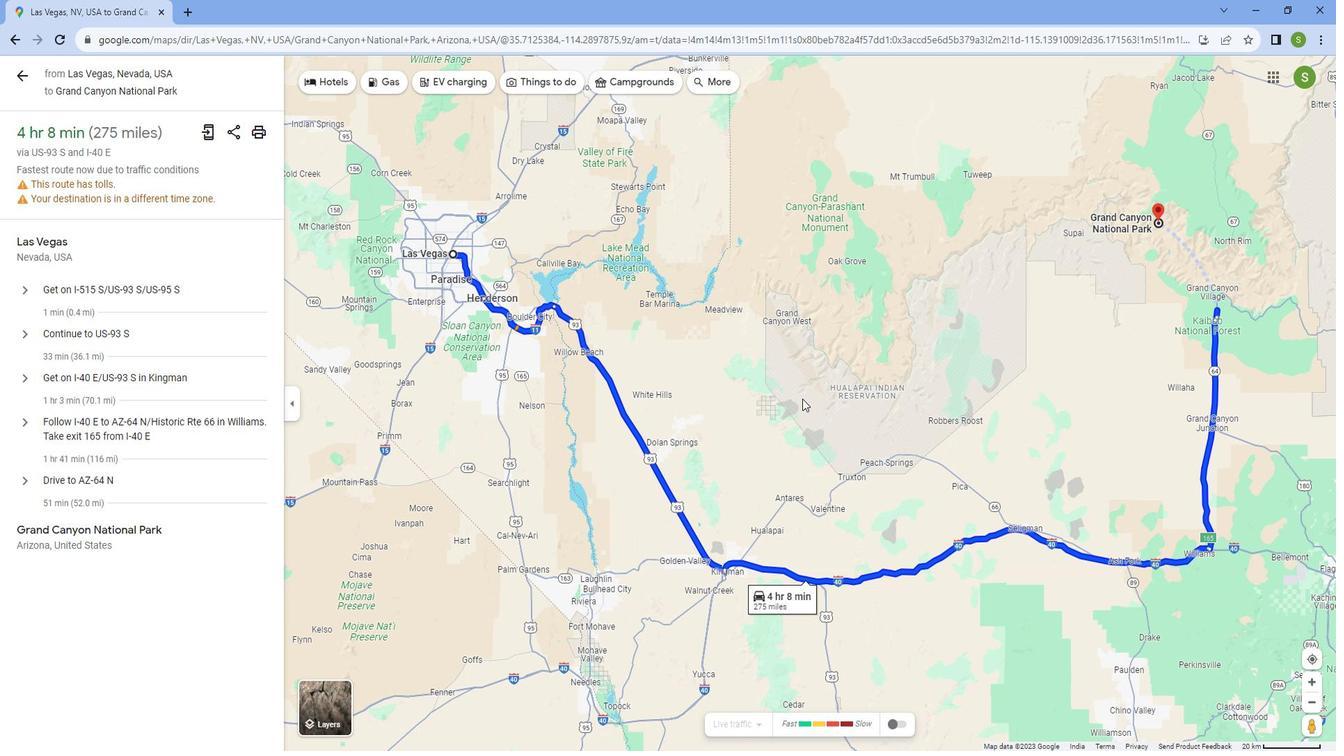 
Action: Mouse scrolled (802, 384) with delta (0, 0)
Screenshot: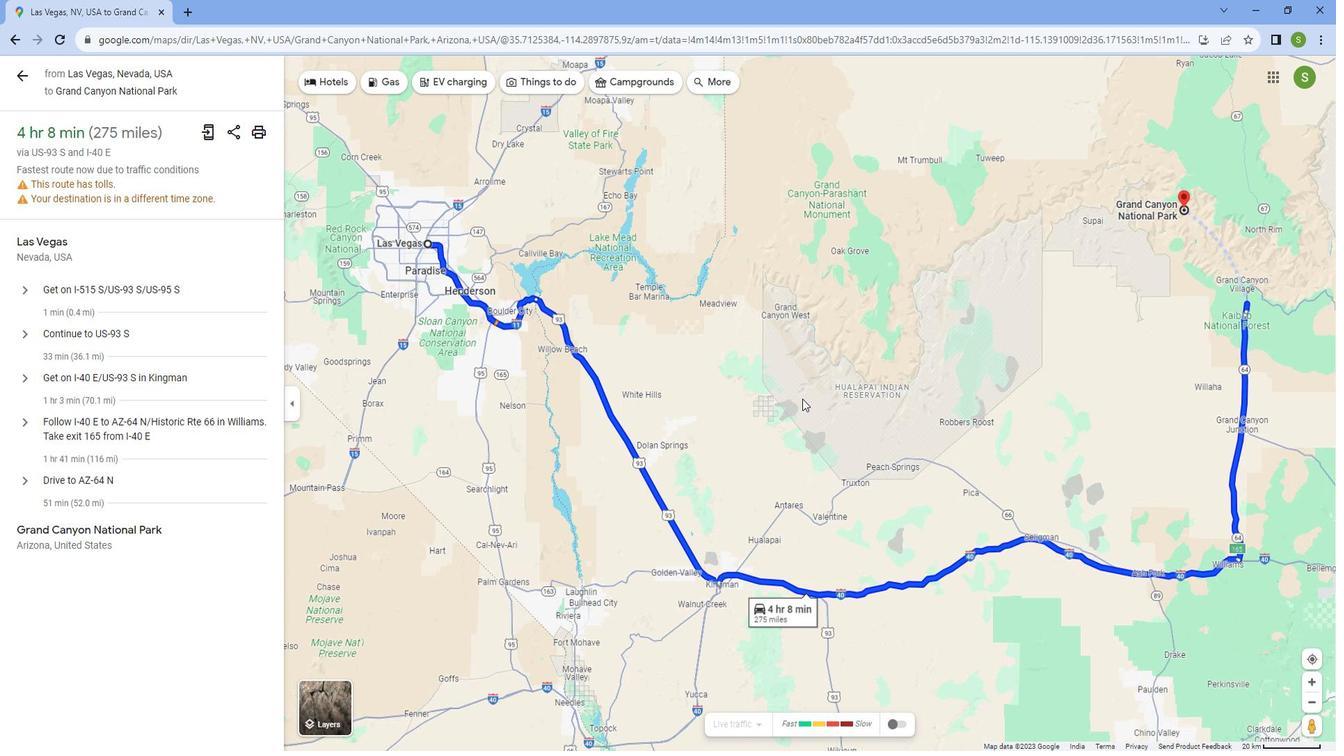
Action: Mouse scrolled (802, 383) with delta (0, 0)
Screenshot: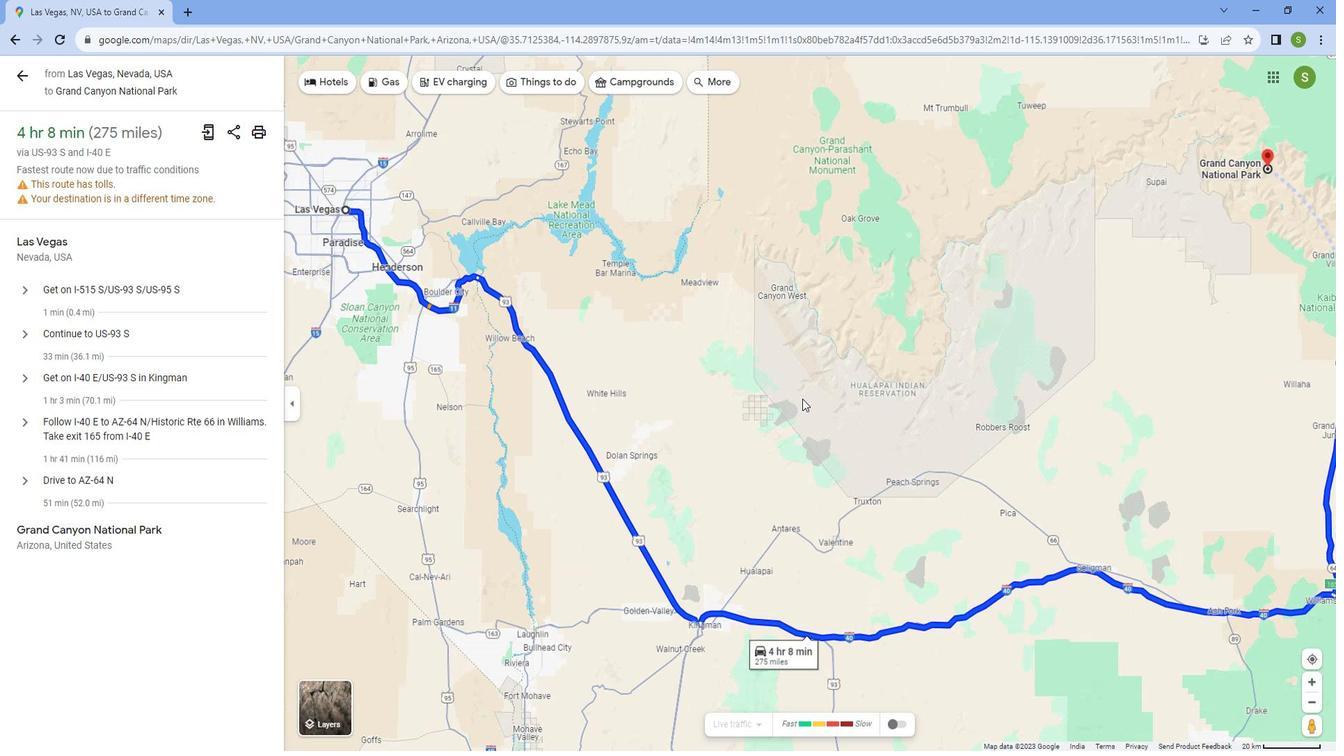 
Action: Mouse scrolled (802, 383) with delta (0, 0)
Screenshot: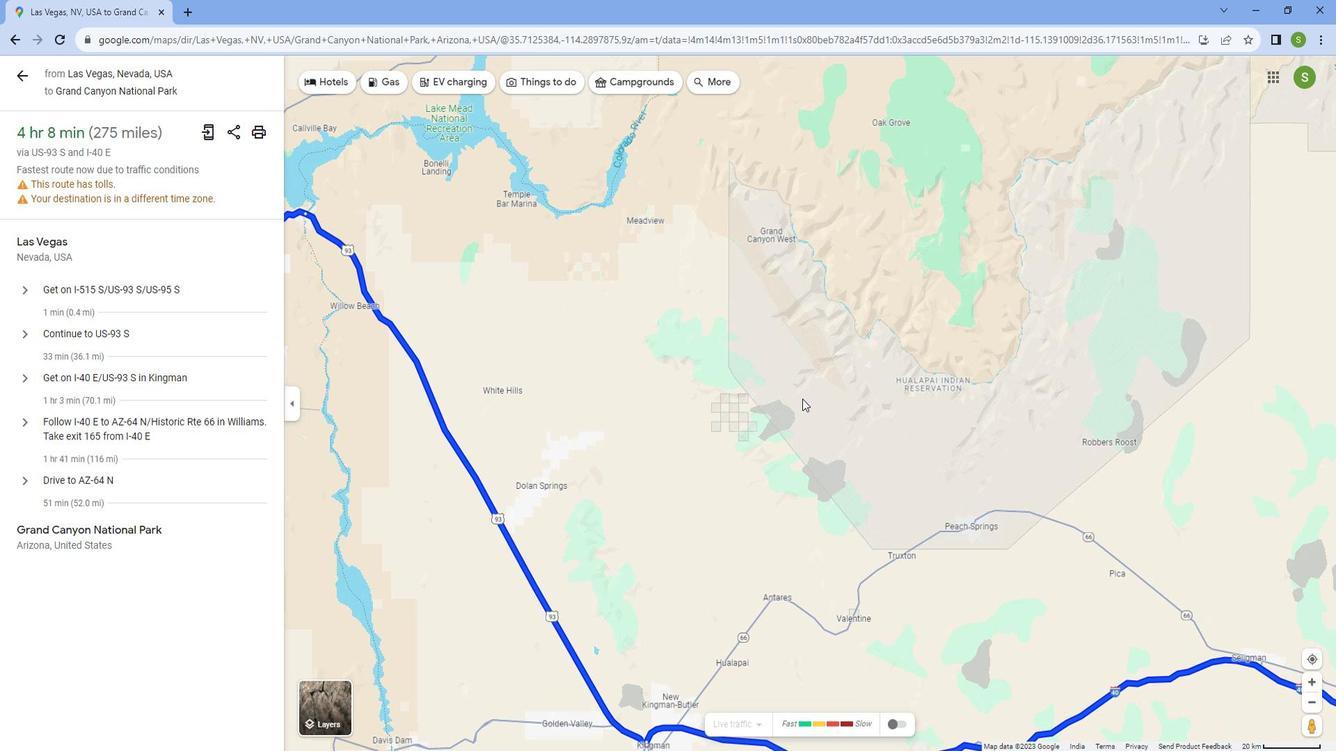 
Action: Mouse scrolled (802, 383) with delta (0, 0)
Screenshot: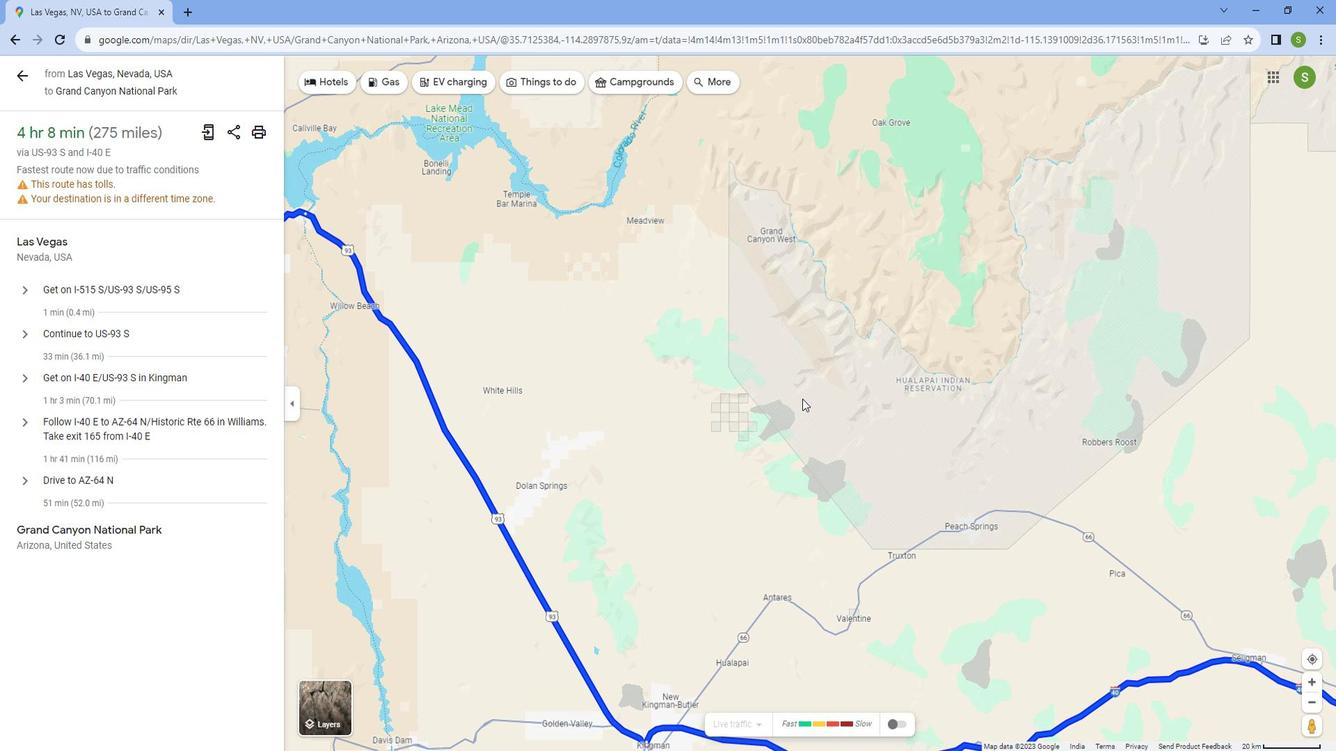 
Action: Mouse scrolled (802, 383) with delta (0, 0)
Screenshot: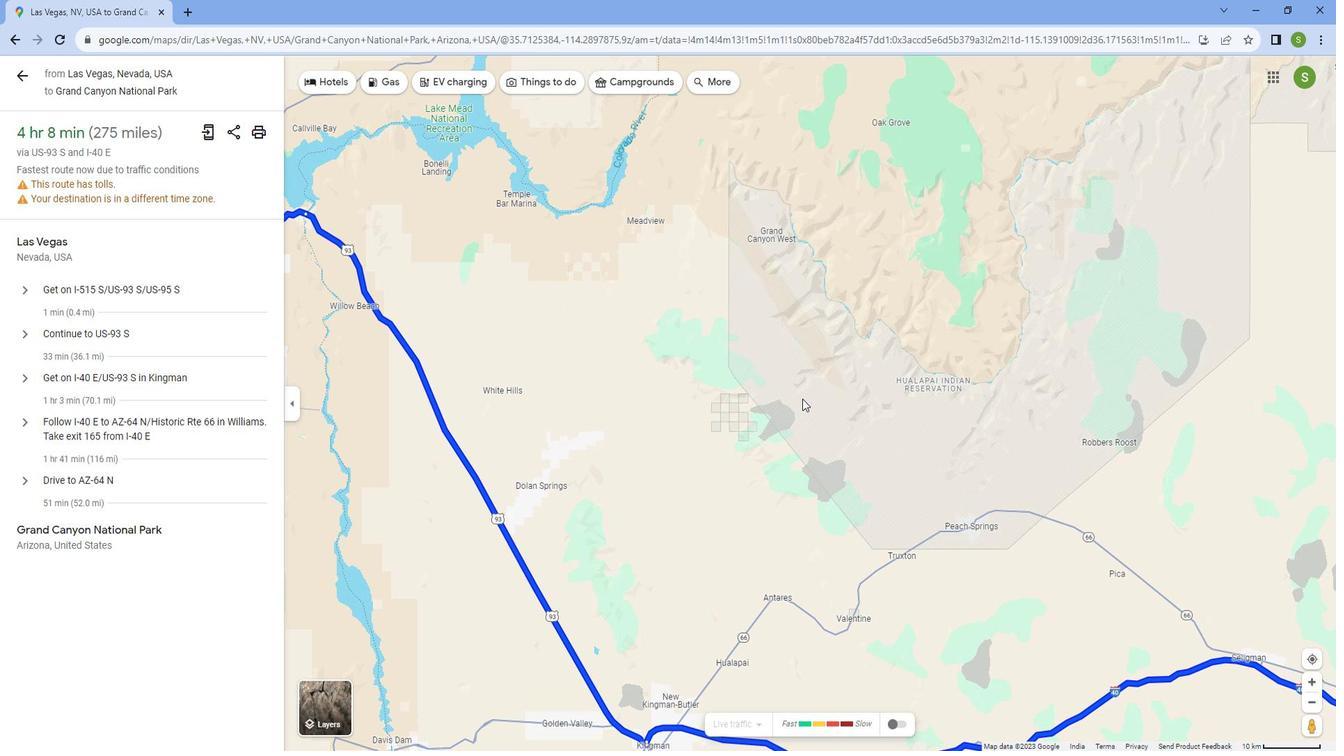
Action: Mouse scrolled (802, 383) with delta (0, 0)
Screenshot: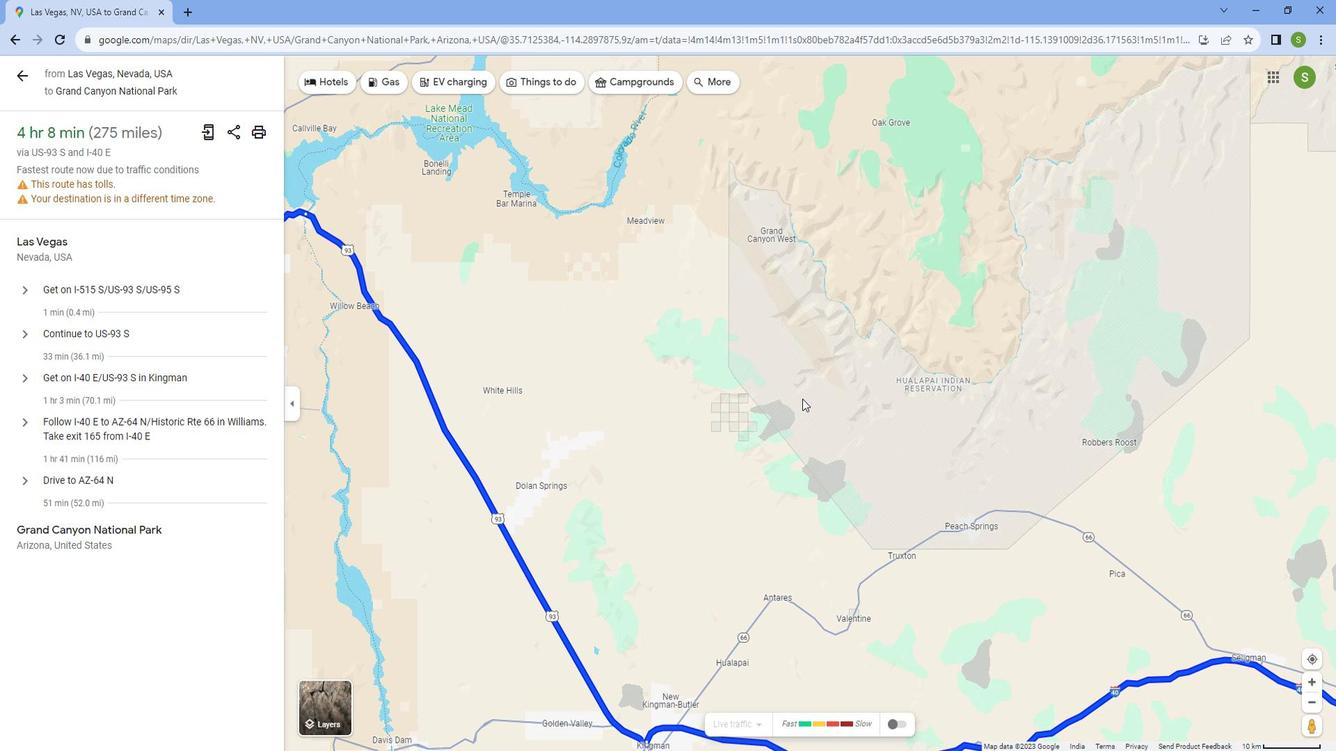 
Action: Mouse scrolled (802, 384) with delta (0, 0)
Screenshot: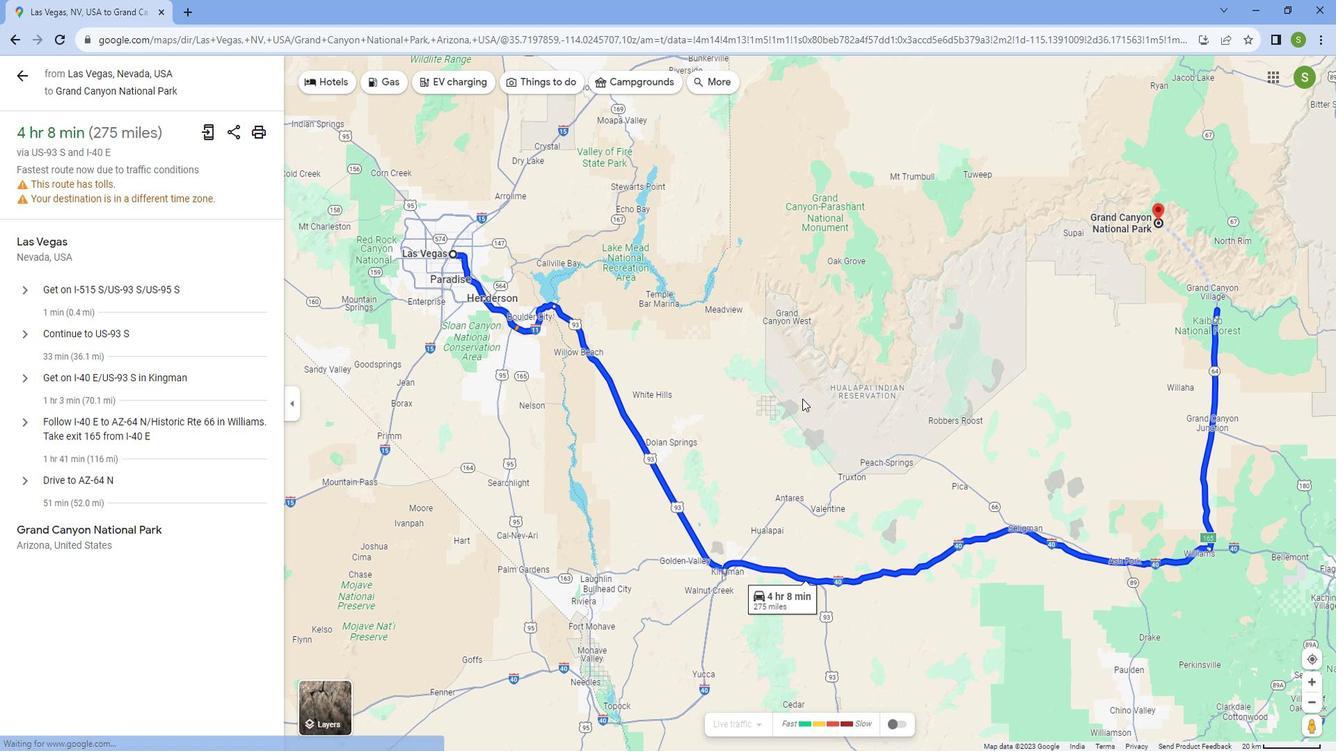 
Action: Mouse scrolled (802, 384) with delta (0, 0)
Screenshot: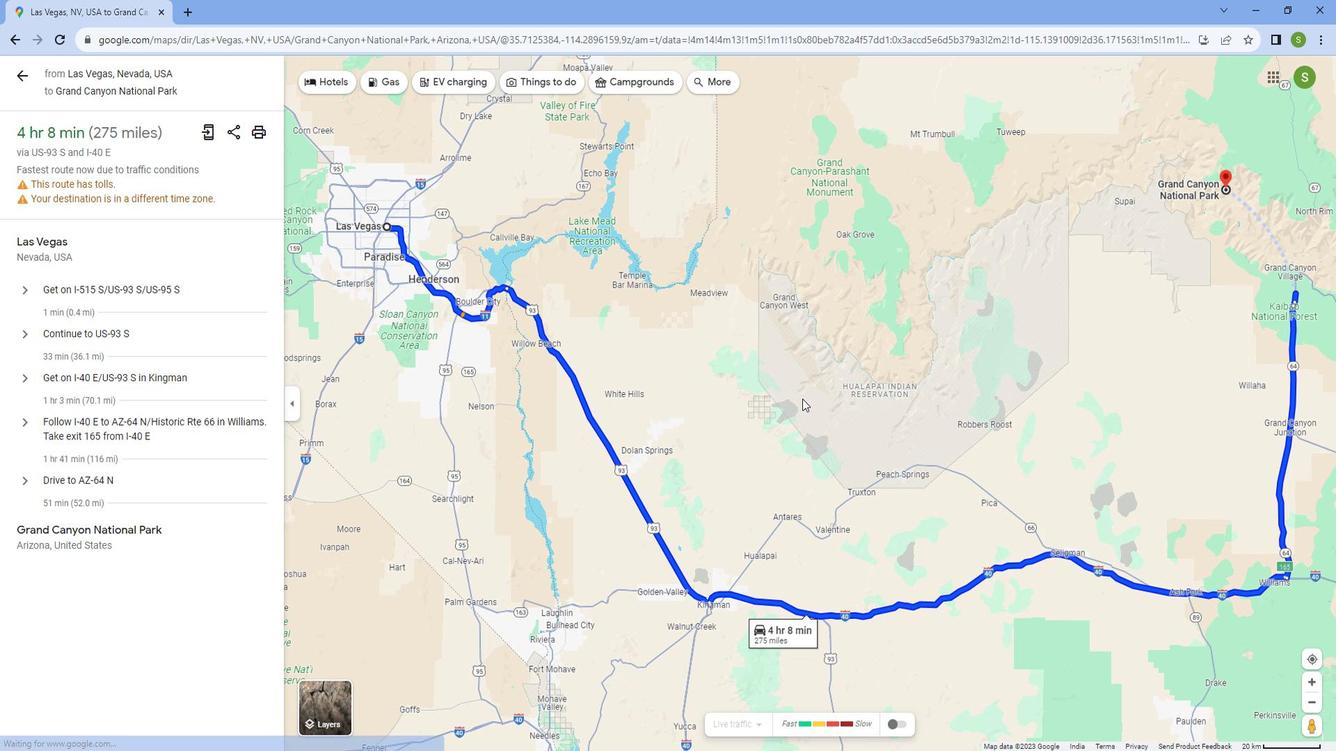 
Action: Mouse scrolled (802, 384) with delta (0, 0)
Screenshot: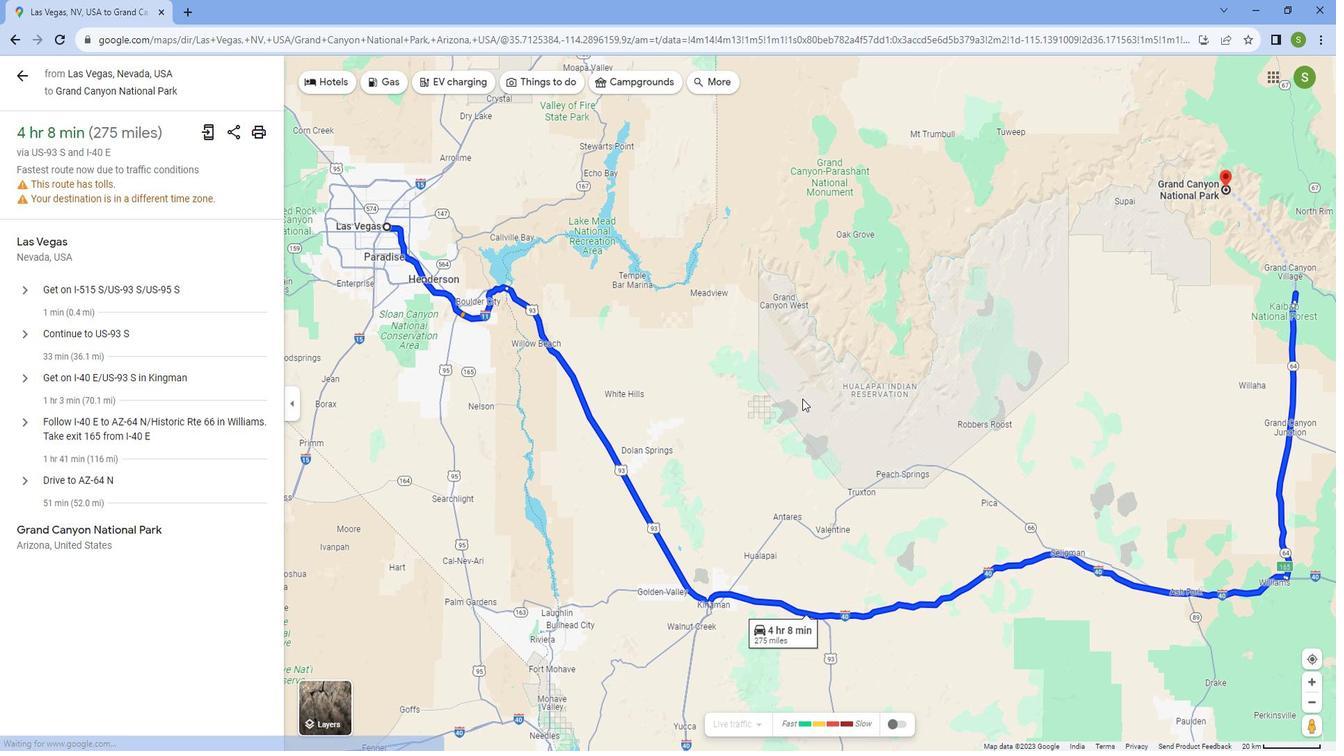 
Action: Mouse scrolled (802, 384) with delta (0, 0)
Screenshot: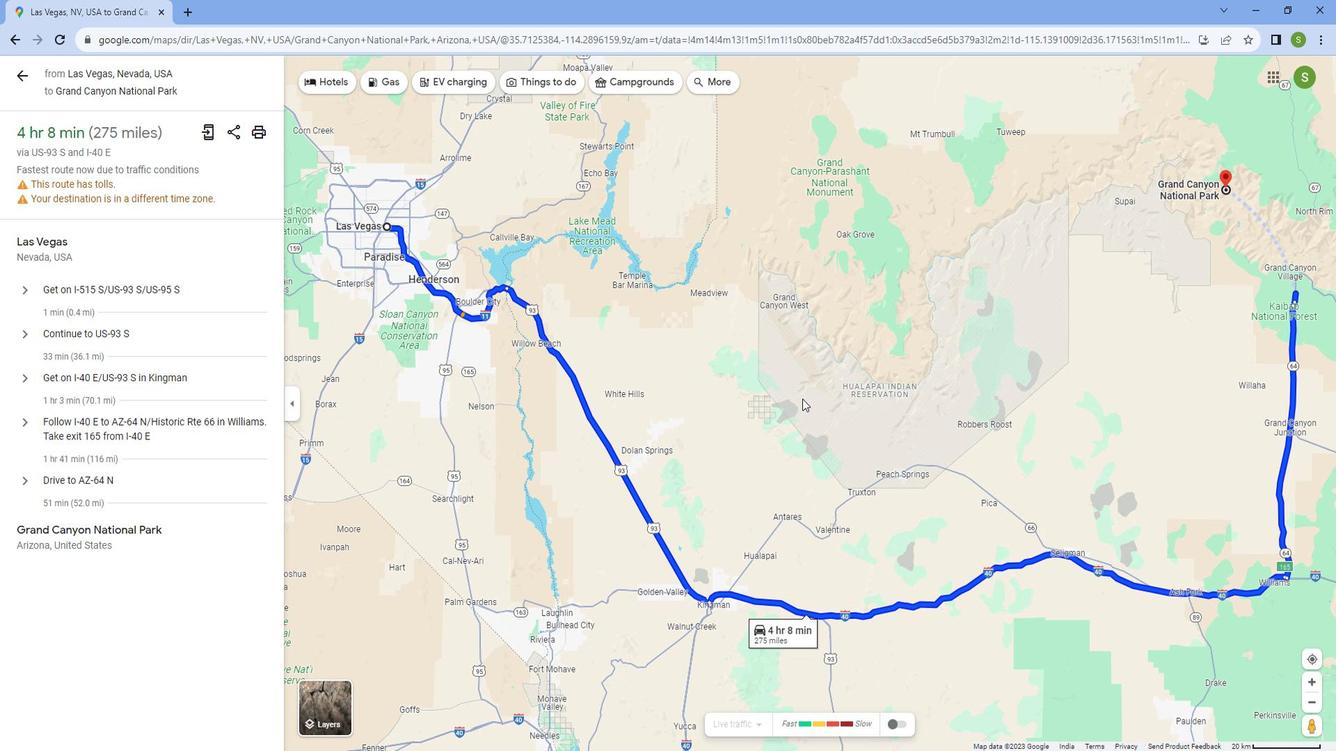 
Action: Mouse scrolled (802, 383) with delta (0, 0)
Screenshot: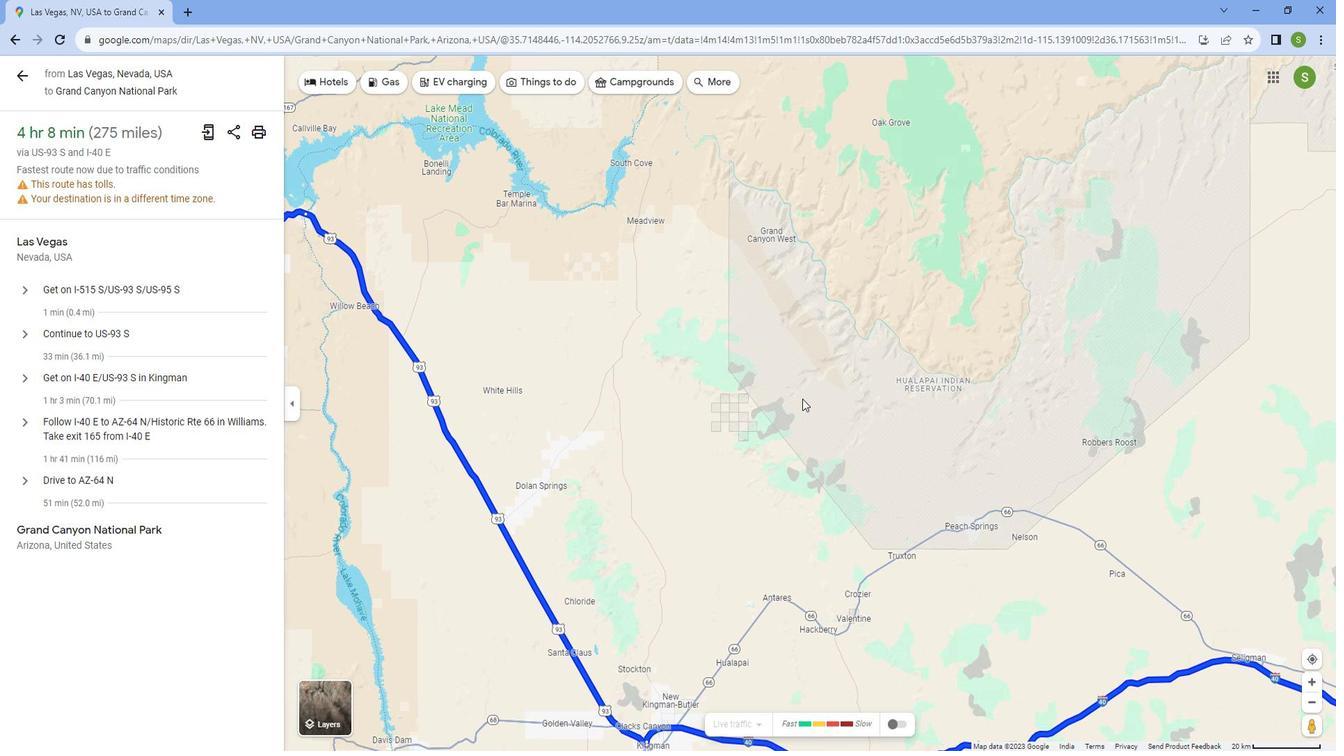 
Action: Mouse scrolled (802, 383) with delta (0, 0)
Screenshot: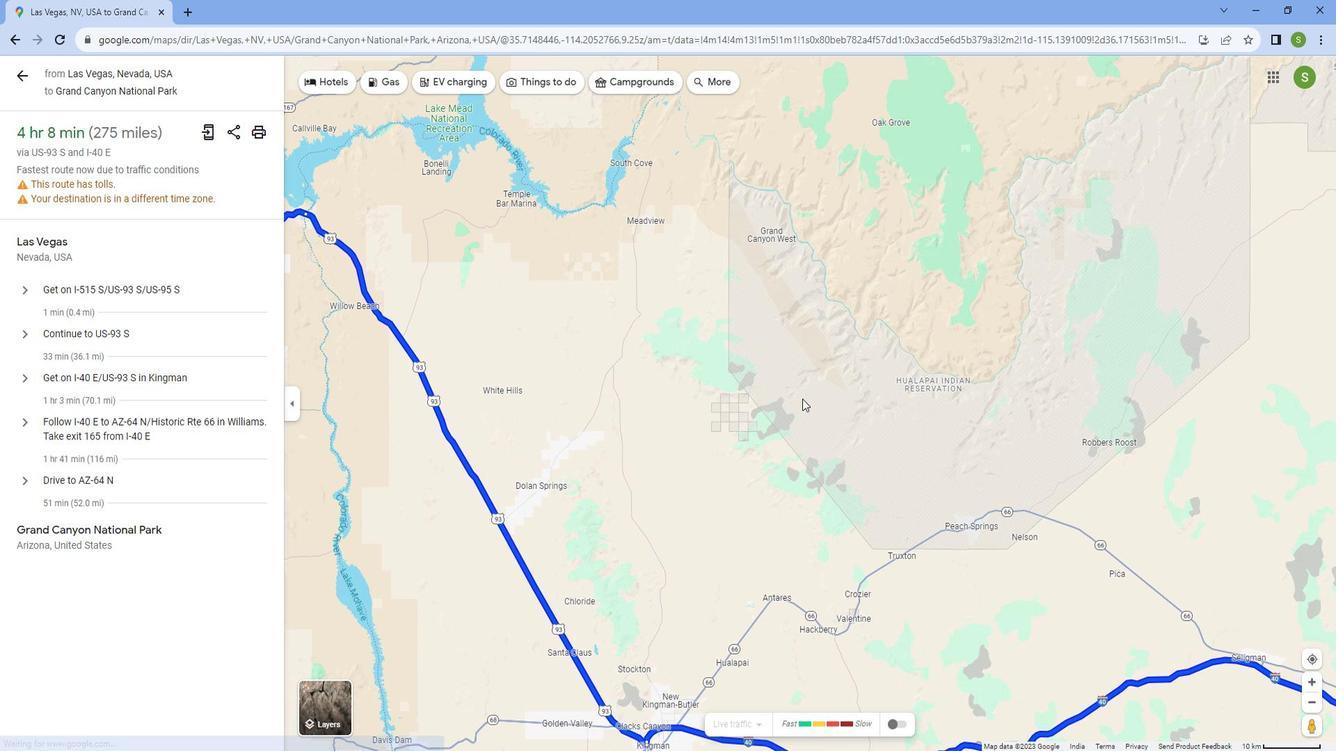 
Action: Mouse scrolled (802, 383) with delta (0, 0)
Screenshot: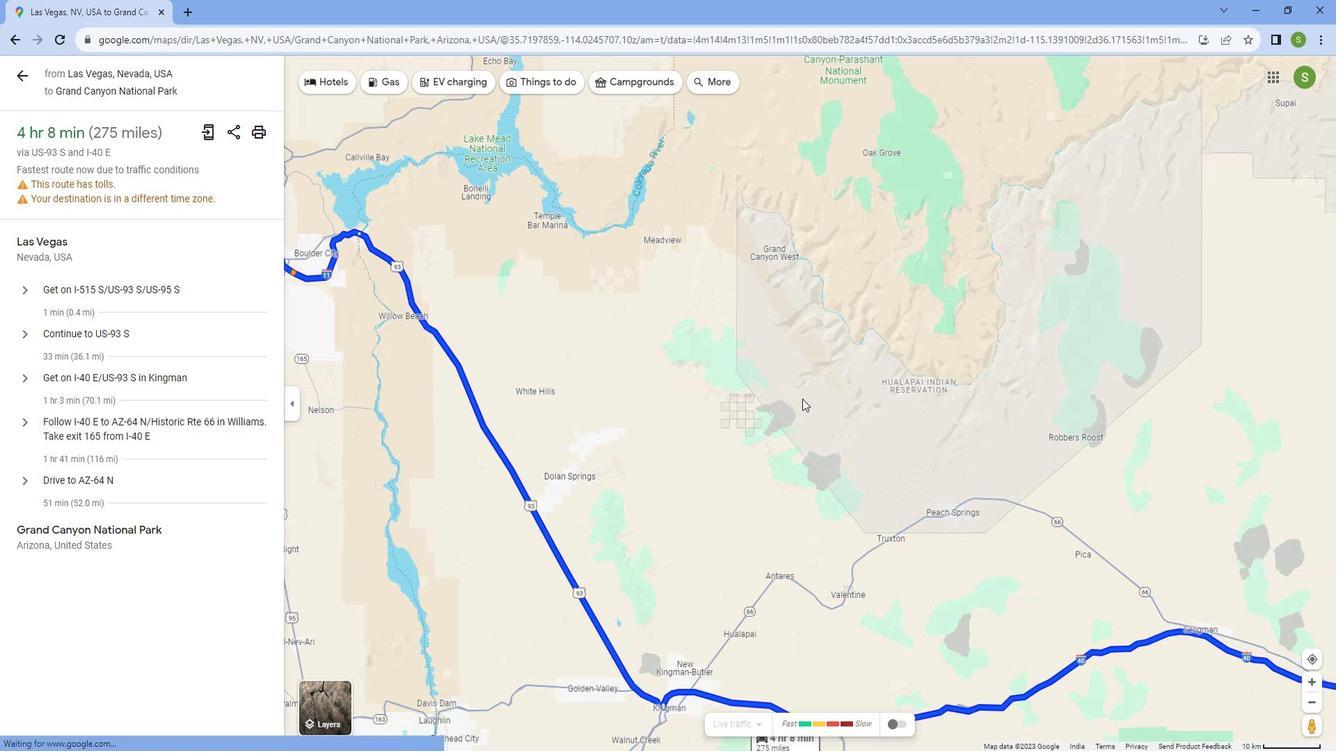 
Action: Mouse moved to (1060, 396)
Screenshot: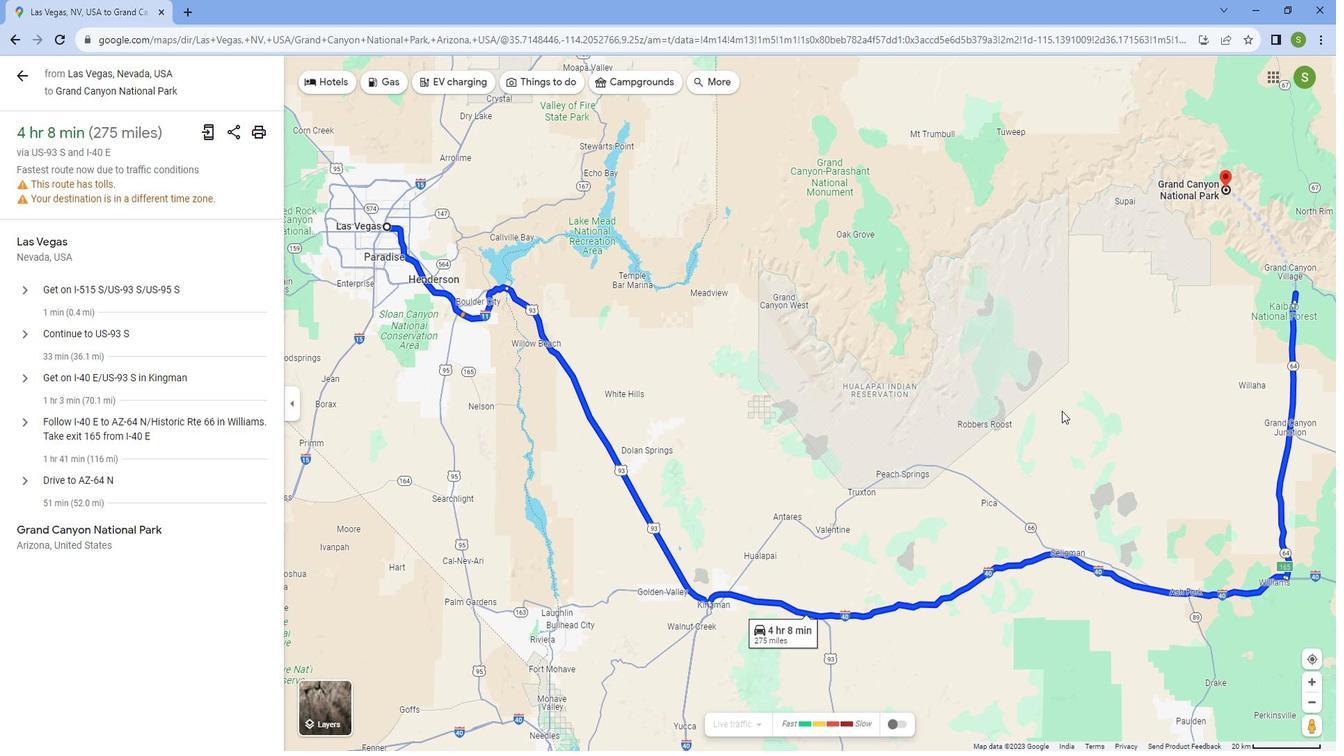 
Action: Mouse pressed left at (1060, 396)
Screenshot: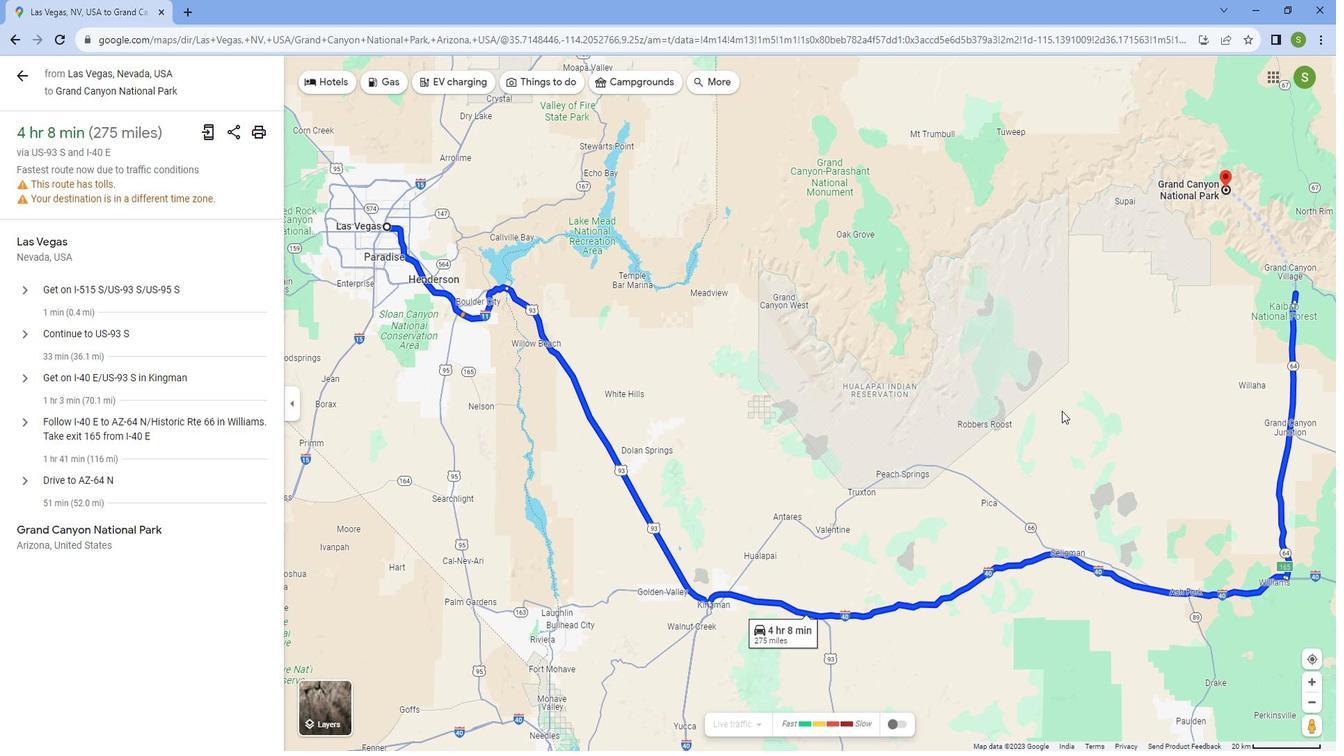 
Action: Mouse moved to (1030, 426)
Screenshot: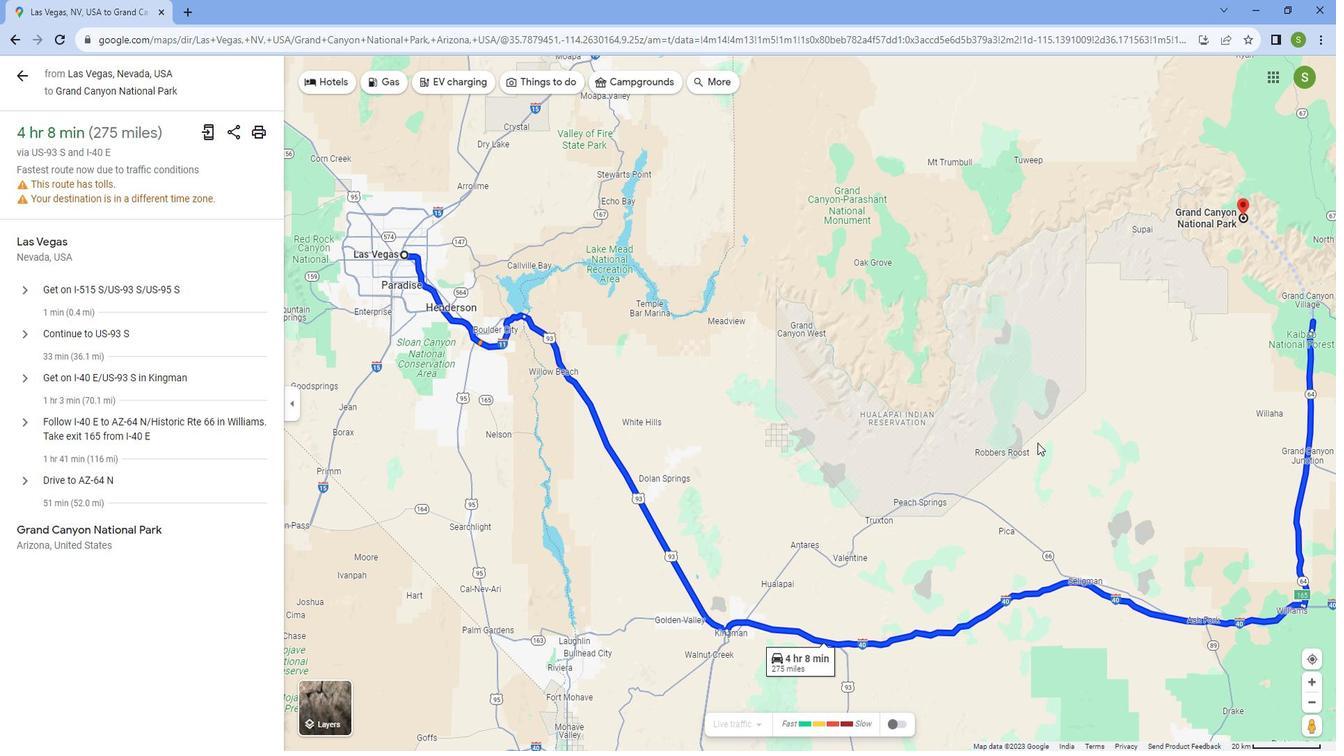 
Action: Mouse pressed left at (1030, 426)
Screenshot: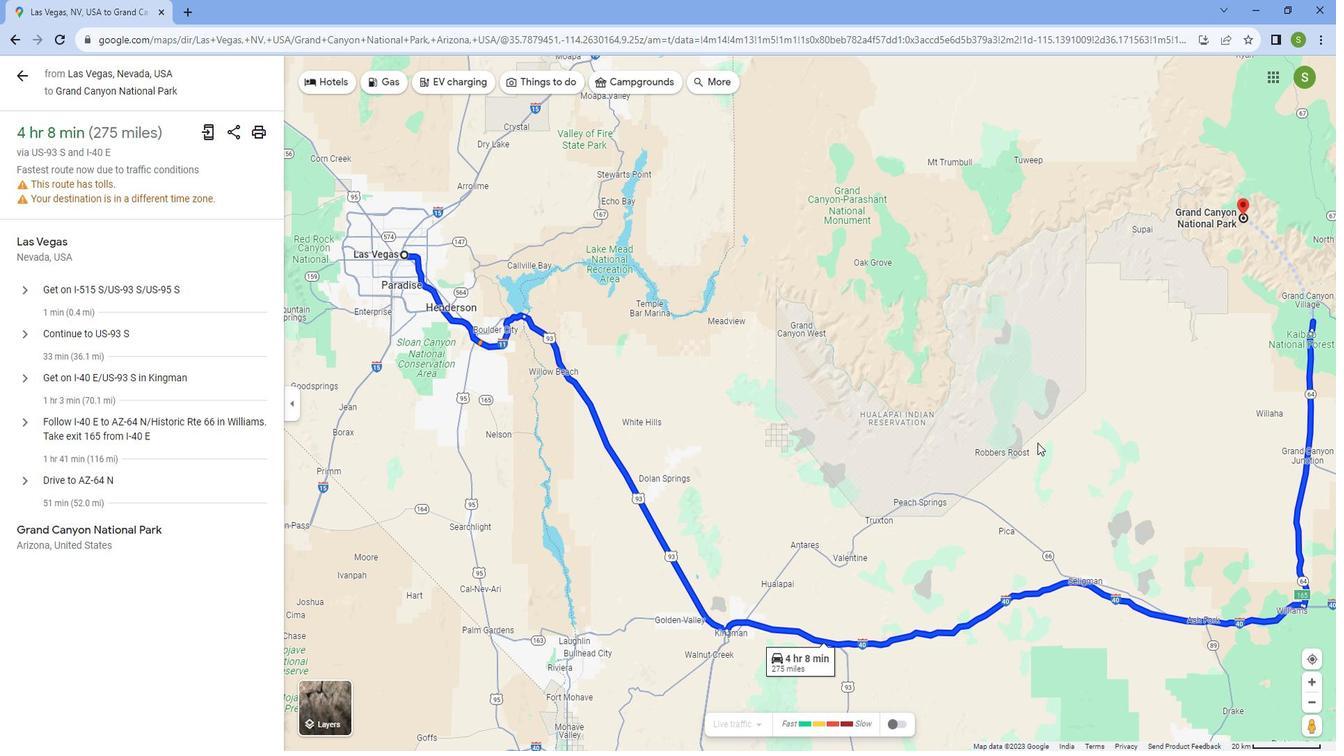 
Action: Mouse moved to (904, 412)
Screenshot: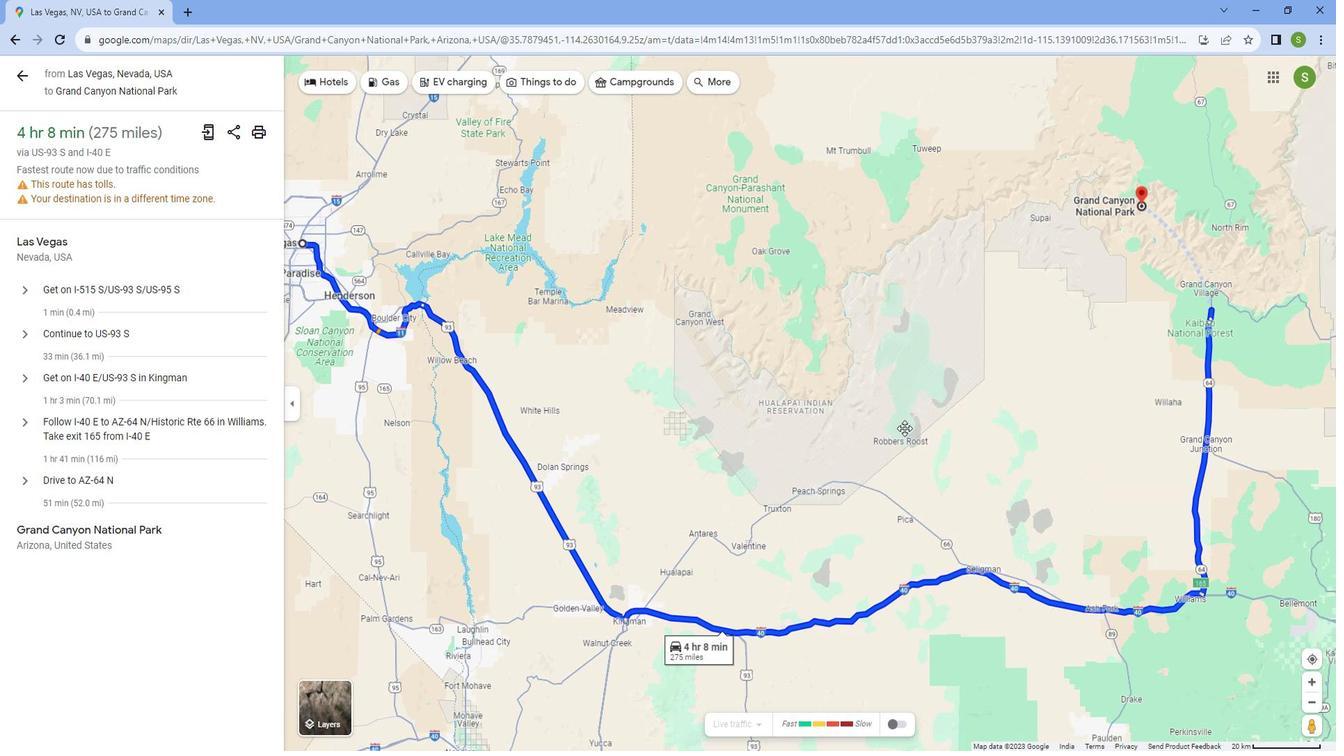 
Action: Mouse pressed left at (904, 412)
Screenshot: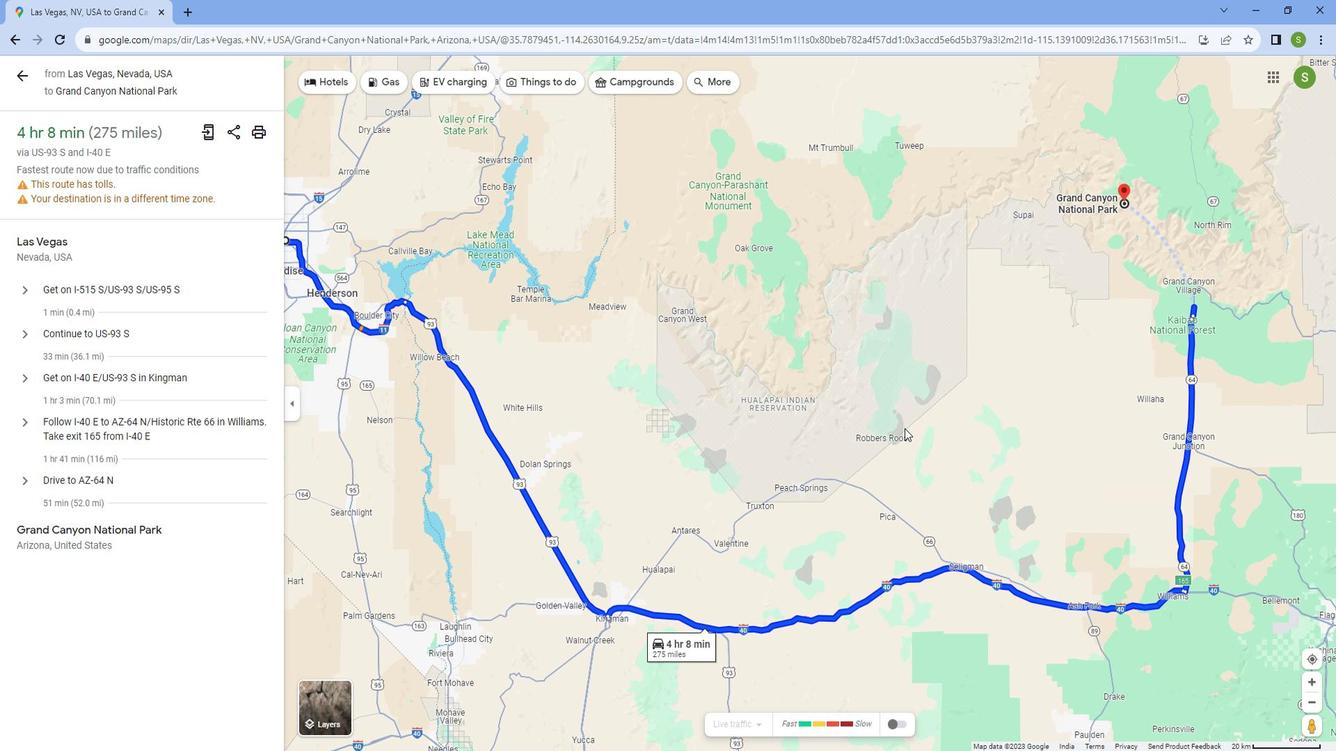 
Action: Mouse moved to (957, 437)
Screenshot: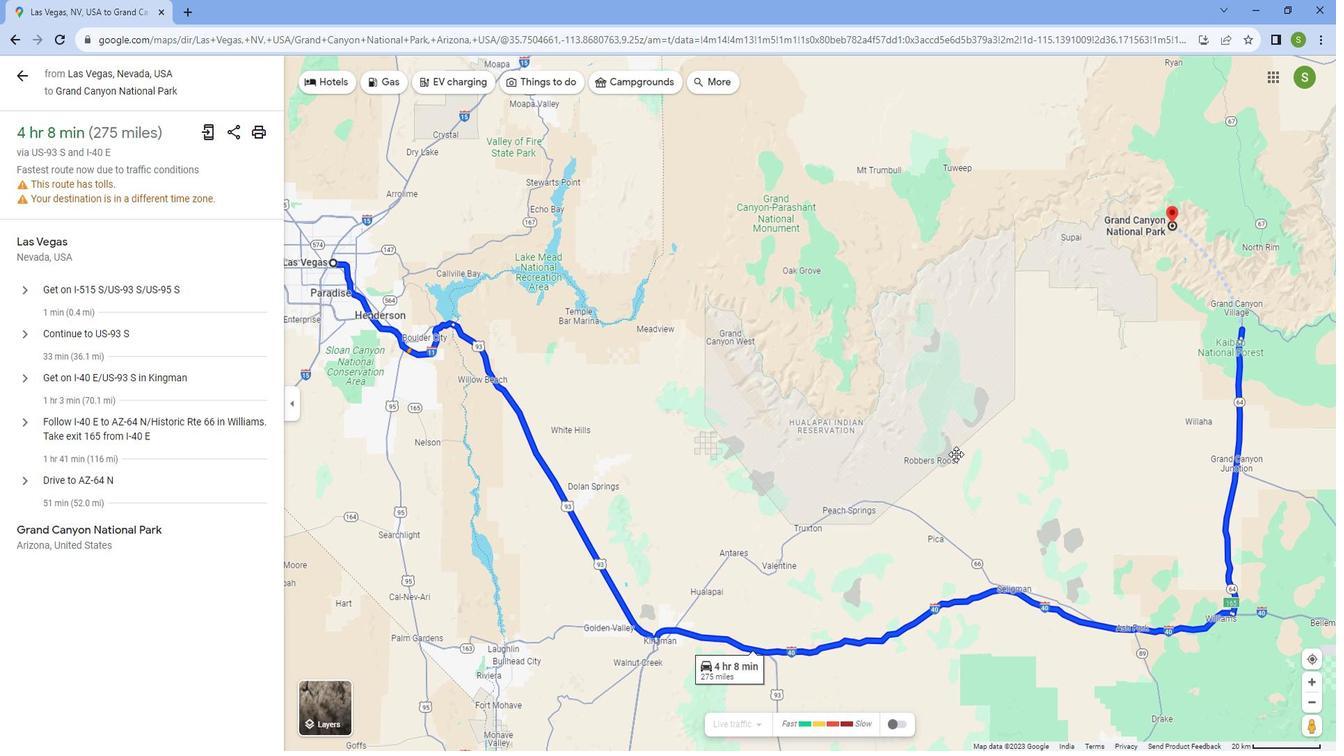 
Action: Mouse pressed left at (957, 437)
Screenshot: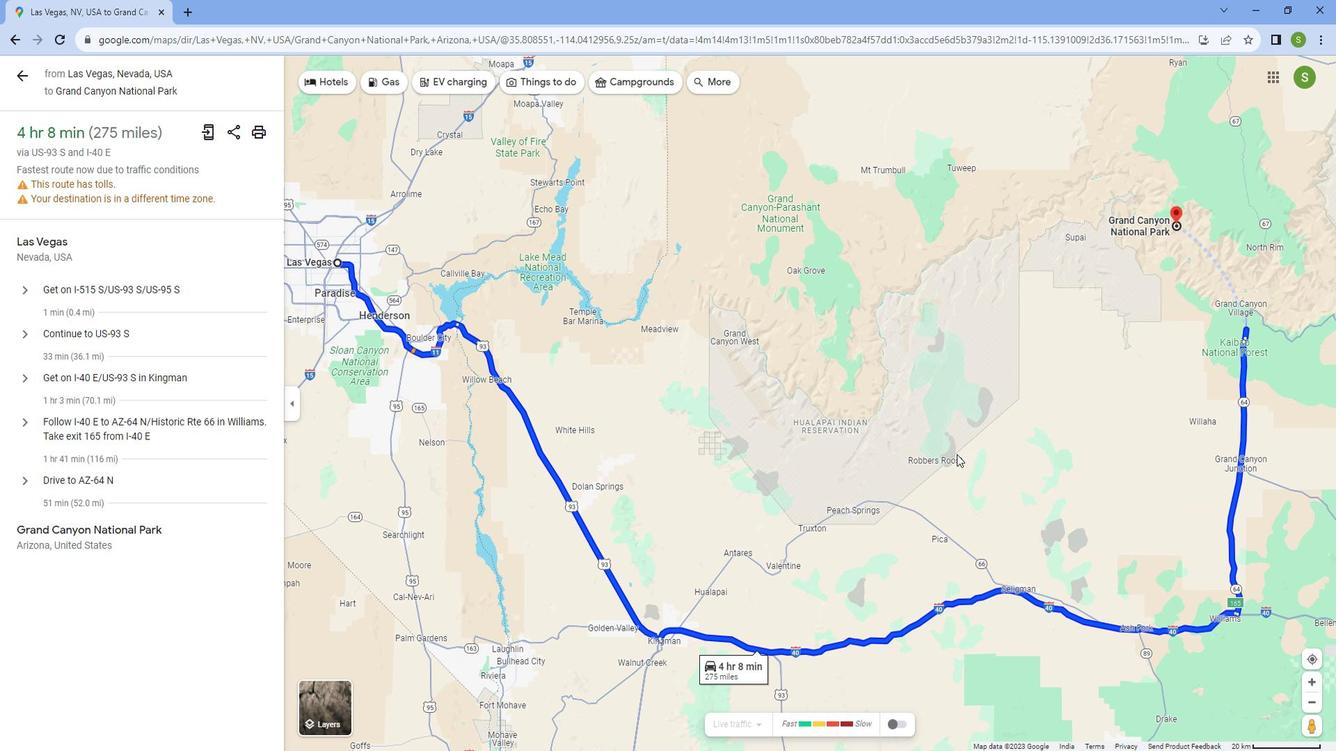 
Action: Mouse moved to (1001, 439)
Screenshot: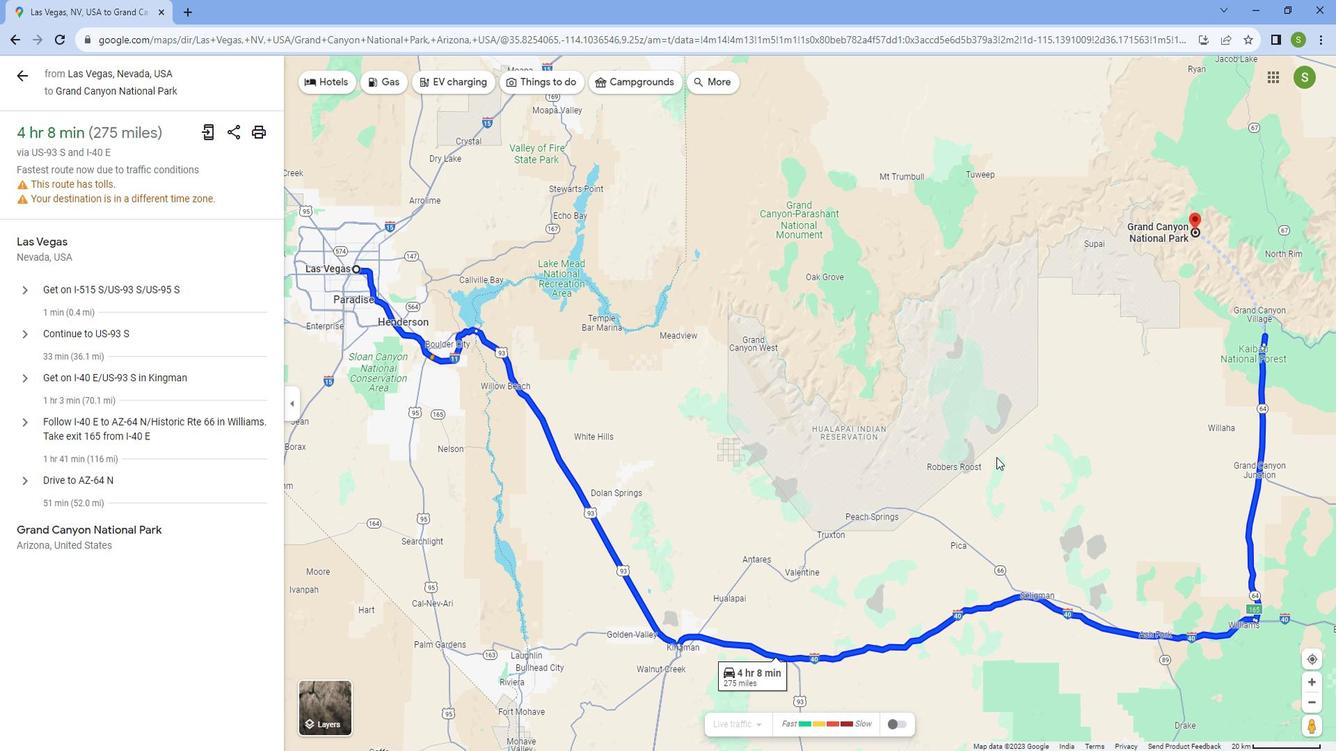 
